 Task: Open Card Emergency Response Planning in Board Social Media Advertising Strategy and Execution to Workspace Forecasting and Budgeting and add a team member Softage.3@softage.net, a label Red, a checklist Cybersecurity, an attachment from your google drive, a color Red and finally, add a card description 'Plan and execute company team-building conference with guest speakers on teamwork' and a comment 'Given the potential impact of this task on our company brand reputation, let us ensure that we approach it with a focus on quality and excellence.'. Add a start date 'Jan 03, 1900' with a due date 'Jan 10, 1900'
Action: Mouse moved to (62, 375)
Screenshot: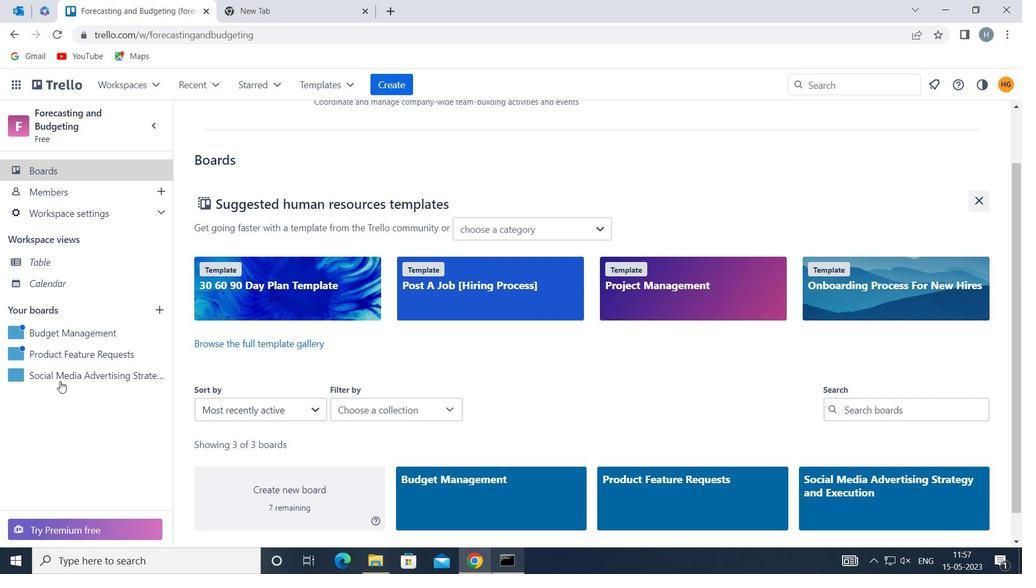 
Action: Mouse pressed left at (62, 375)
Screenshot: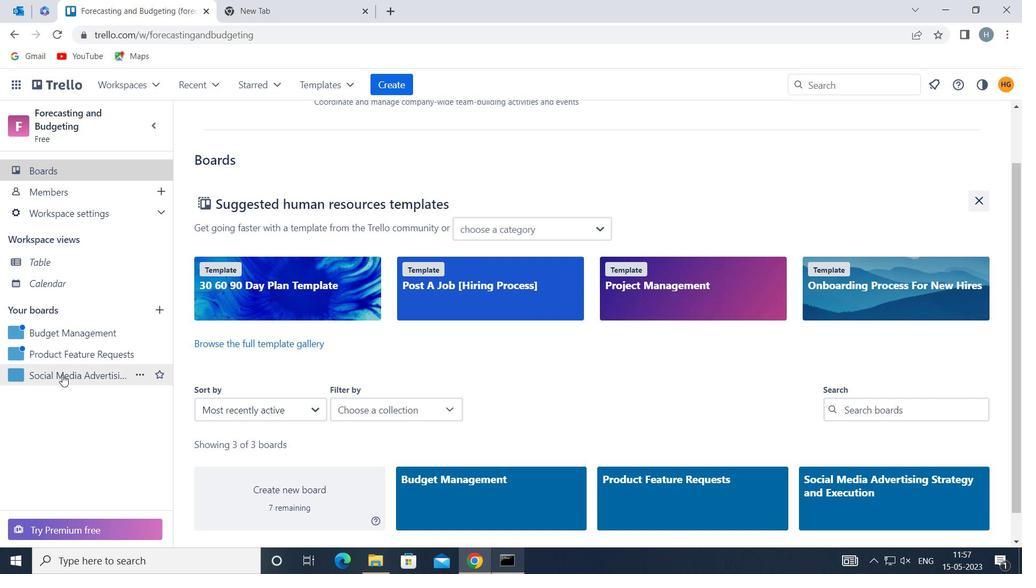
Action: Mouse moved to (282, 192)
Screenshot: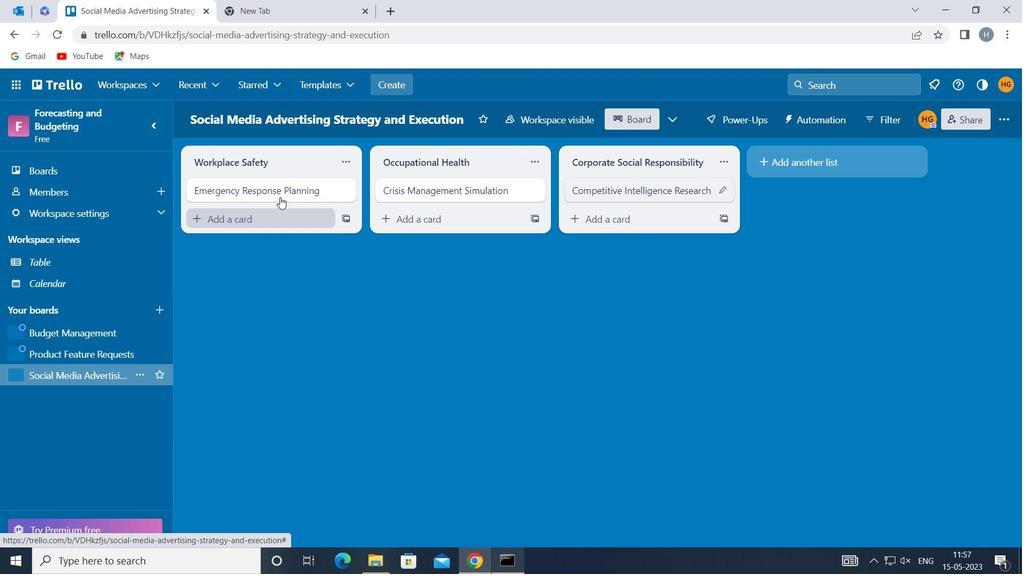 
Action: Mouse pressed left at (282, 192)
Screenshot: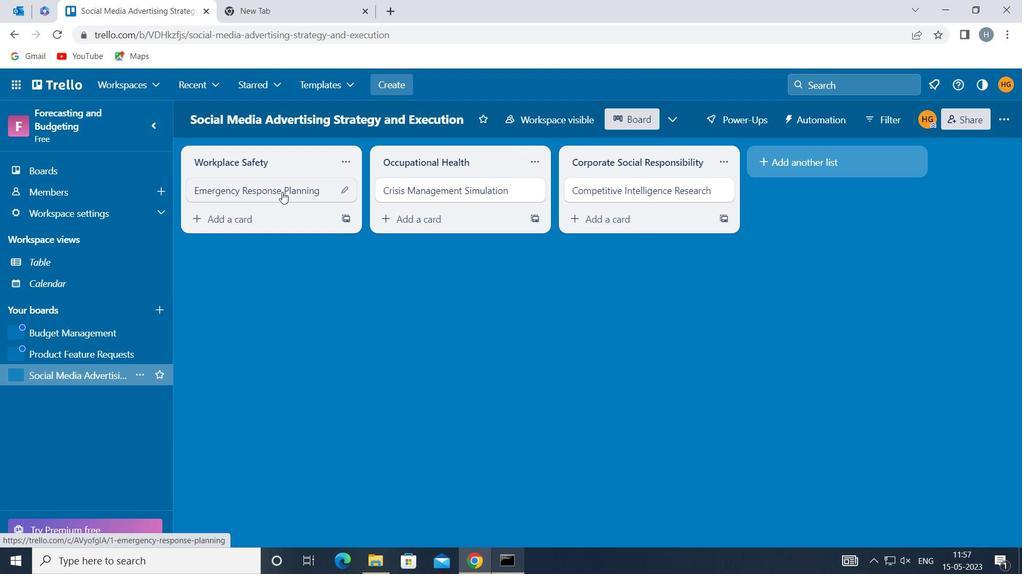 
Action: Mouse moved to (716, 186)
Screenshot: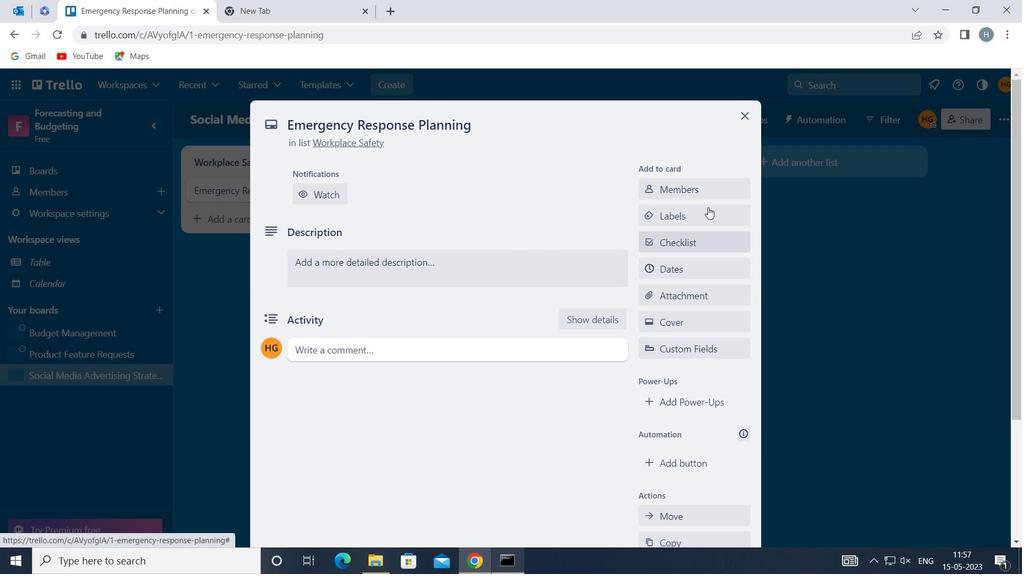 
Action: Mouse pressed left at (716, 186)
Screenshot: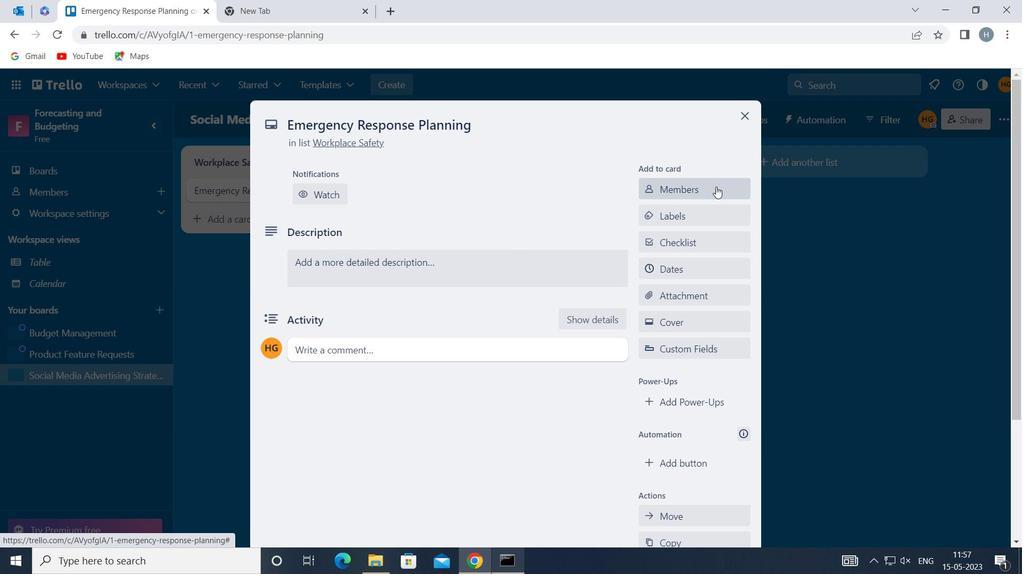 
Action: Key pressed softage
Screenshot: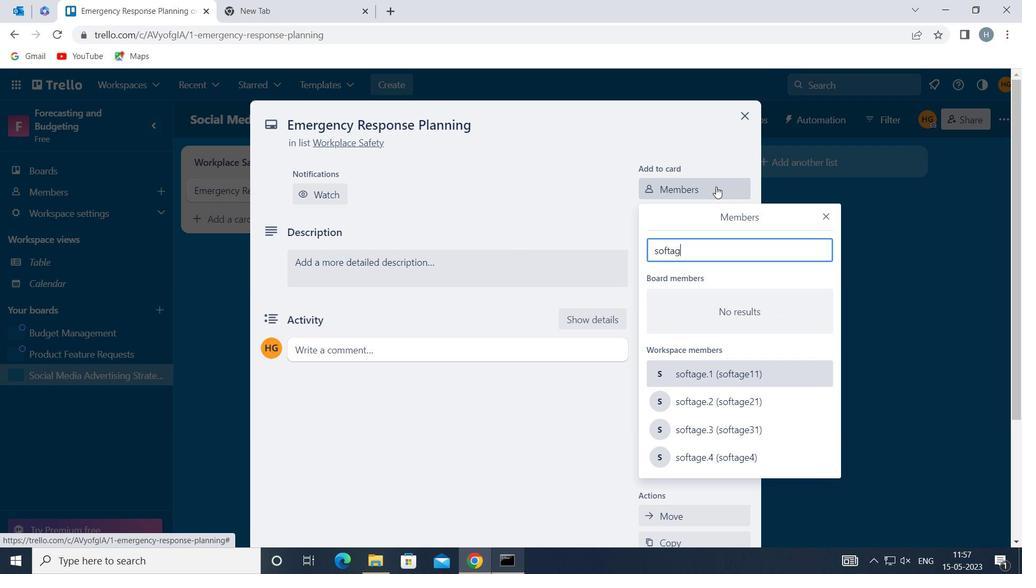 
Action: Mouse moved to (725, 421)
Screenshot: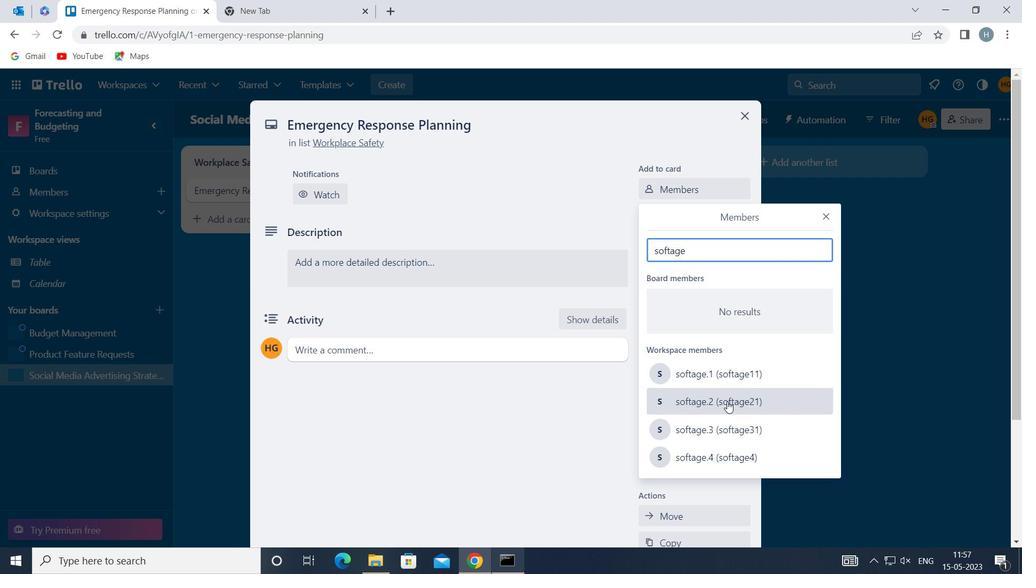 
Action: Mouse pressed left at (725, 421)
Screenshot: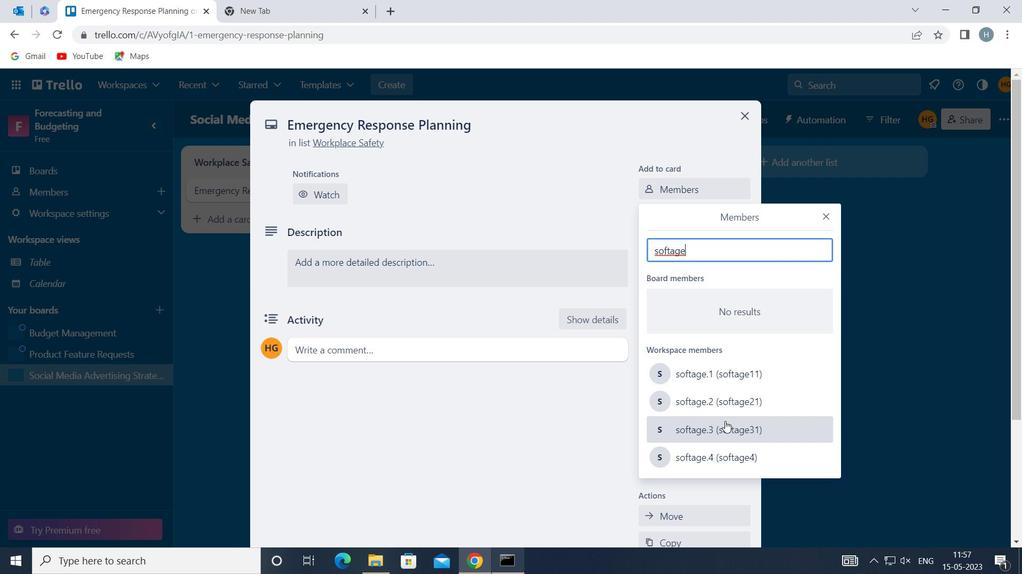 
Action: Mouse moved to (823, 216)
Screenshot: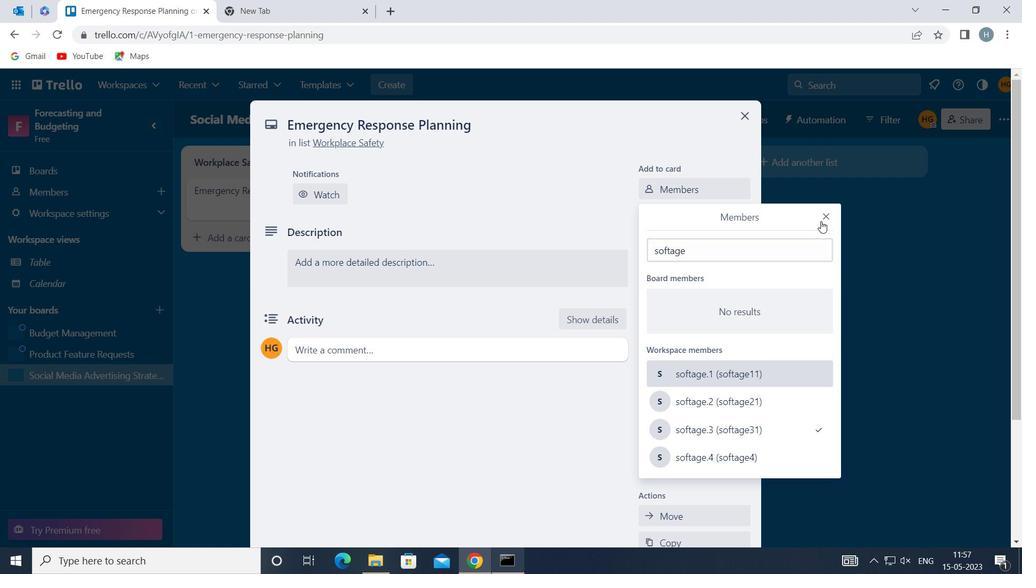 
Action: Mouse pressed left at (823, 216)
Screenshot: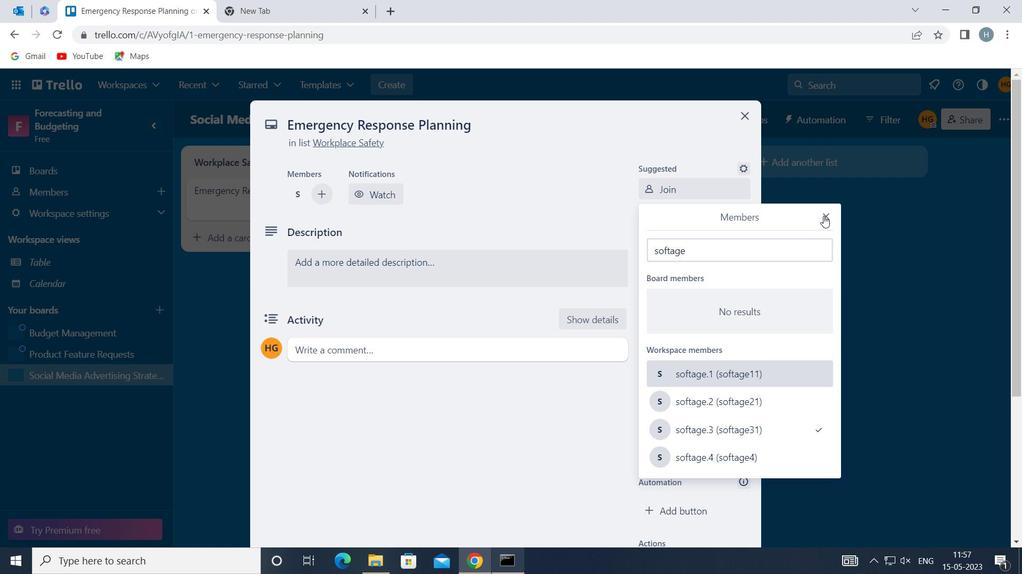 
Action: Mouse moved to (714, 259)
Screenshot: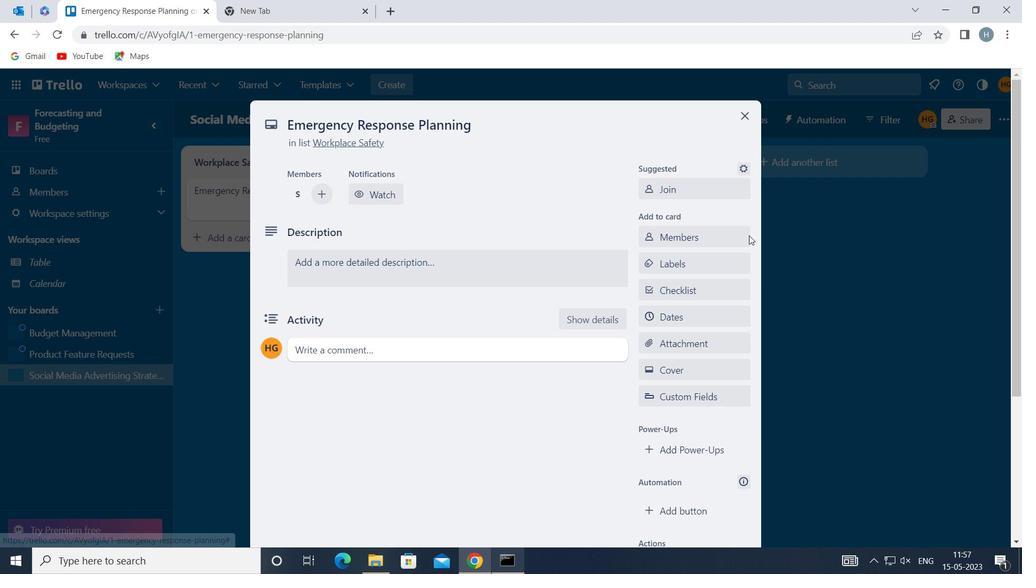 
Action: Mouse pressed left at (714, 259)
Screenshot: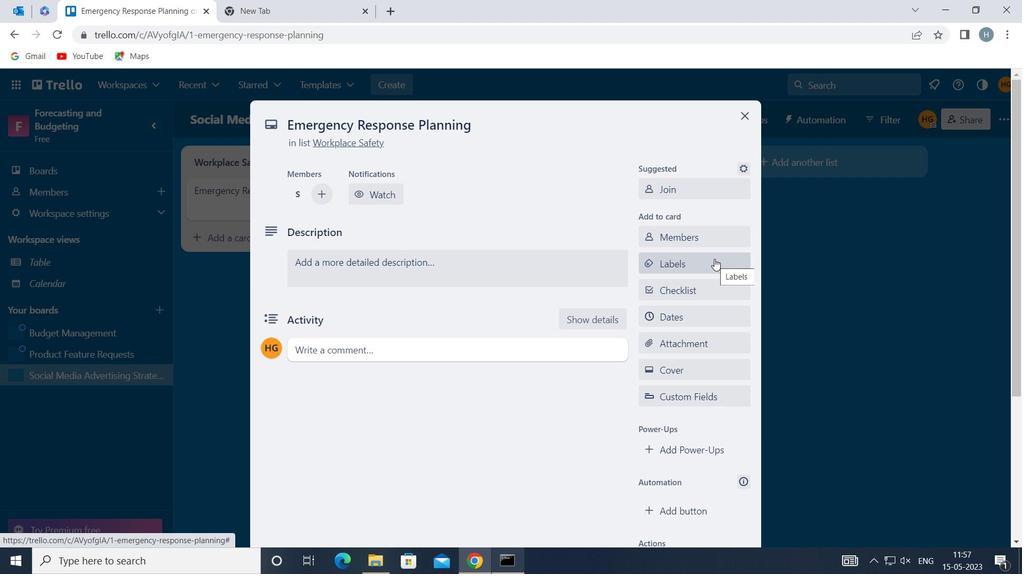 
Action: Mouse moved to (721, 265)
Screenshot: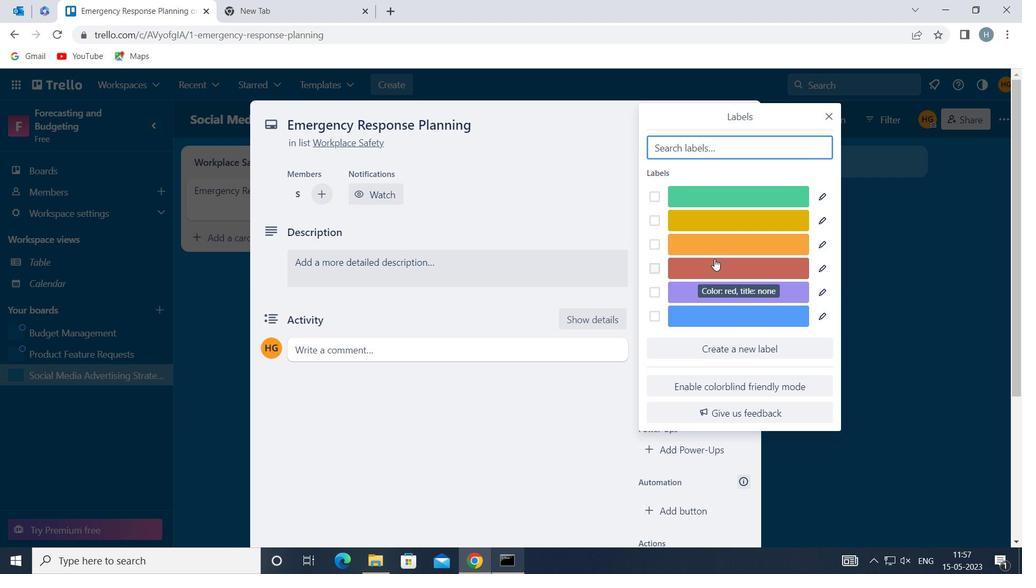 
Action: Mouse pressed left at (721, 265)
Screenshot: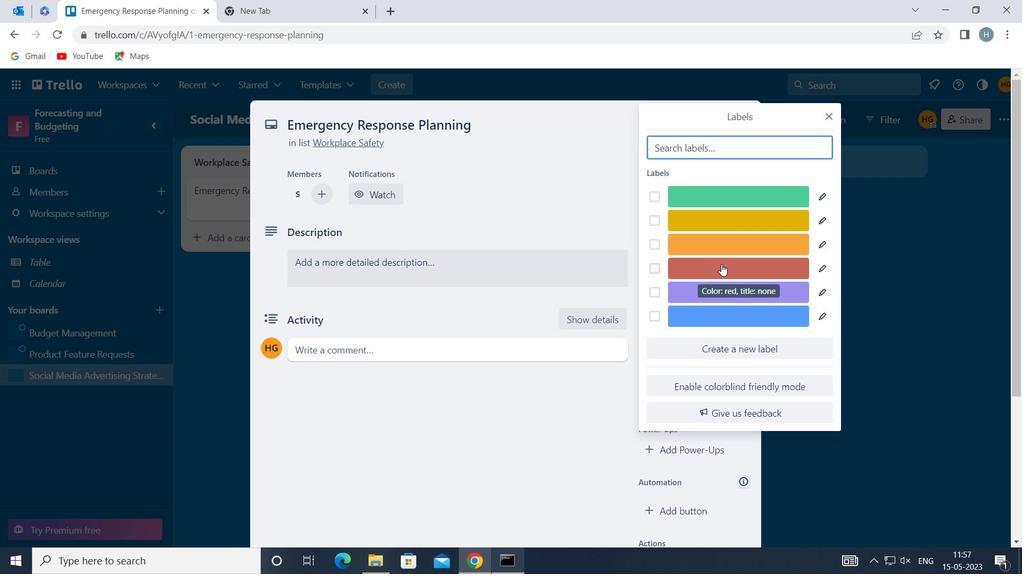
Action: Mouse moved to (828, 114)
Screenshot: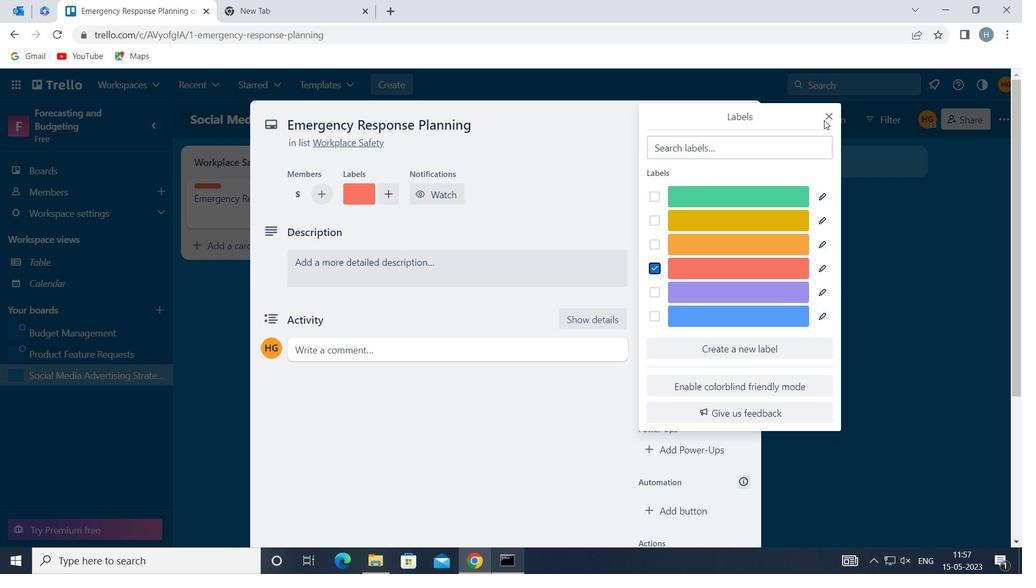 
Action: Mouse pressed left at (828, 114)
Screenshot: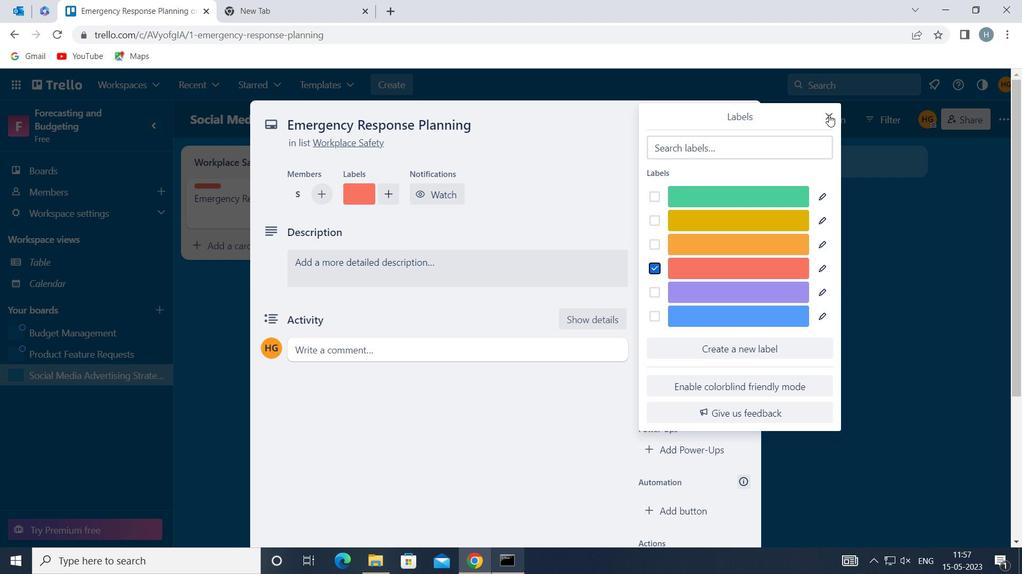 
Action: Mouse moved to (707, 286)
Screenshot: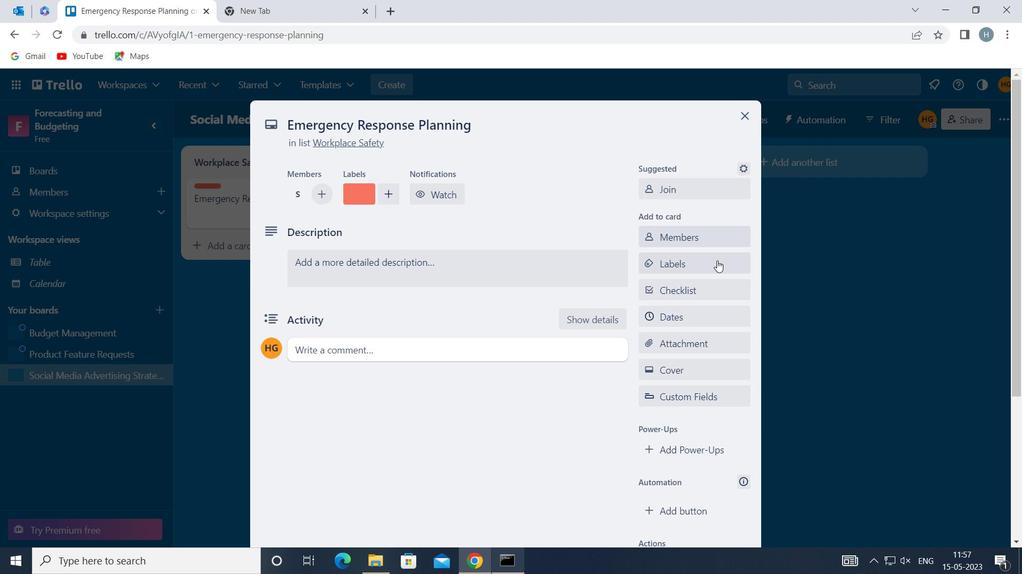 
Action: Mouse pressed left at (707, 286)
Screenshot: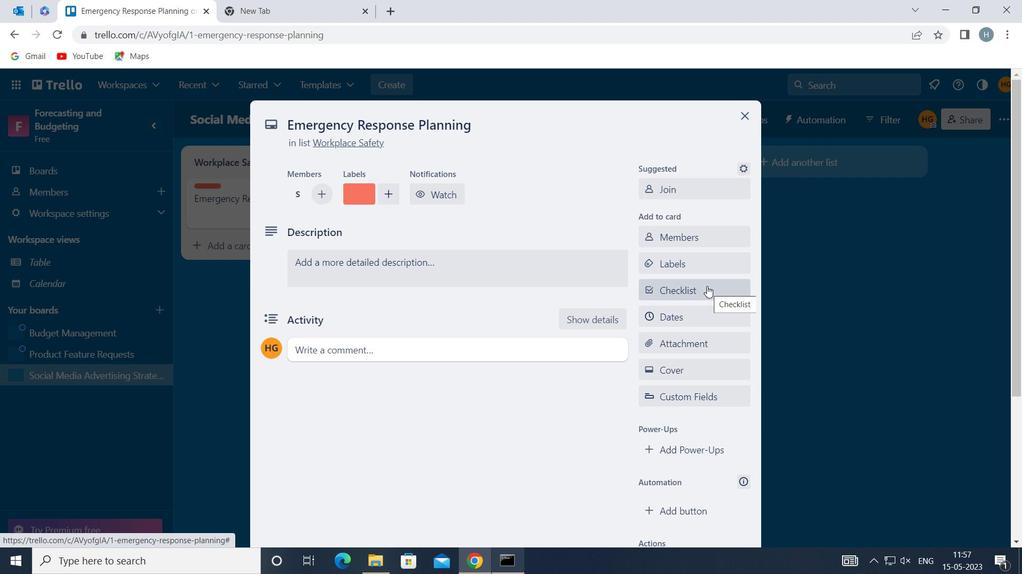 
Action: Key pressed <Key.shift><Key.shift><Key.shift>CYBERSECURITY
Screenshot: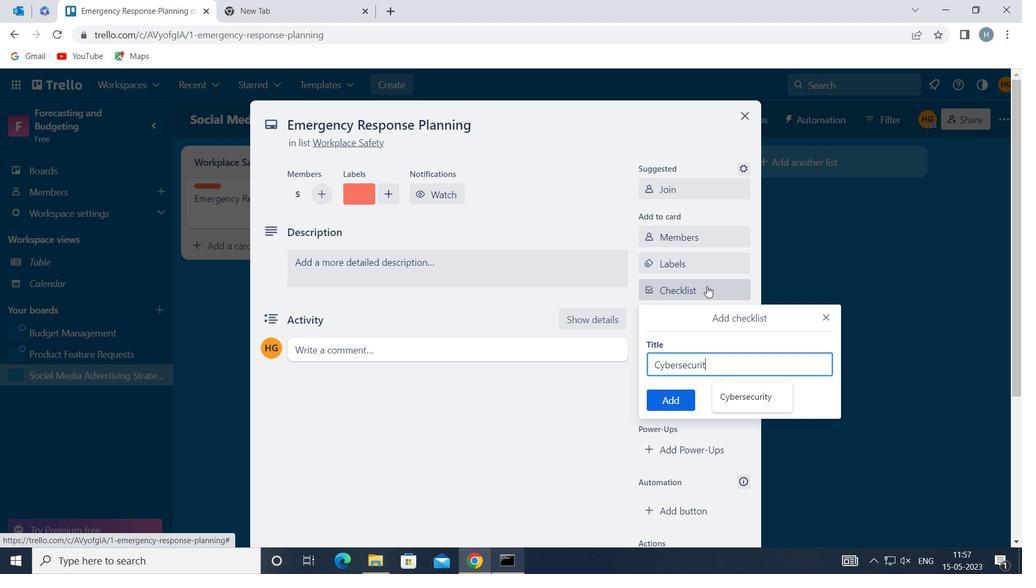 
Action: Mouse moved to (673, 397)
Screenshot: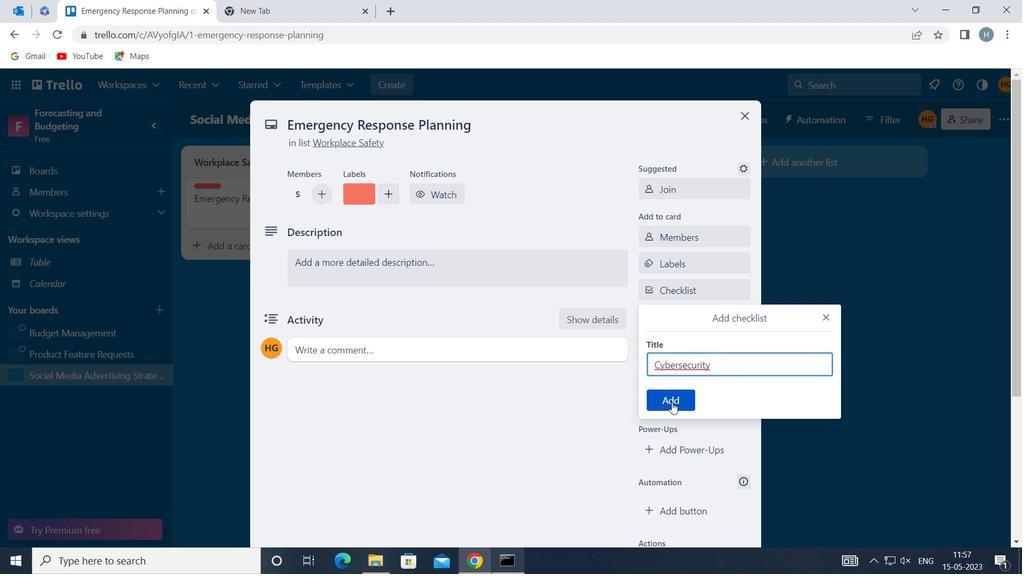
Action: Mouse pressed left at (673, 397)
Screenshot: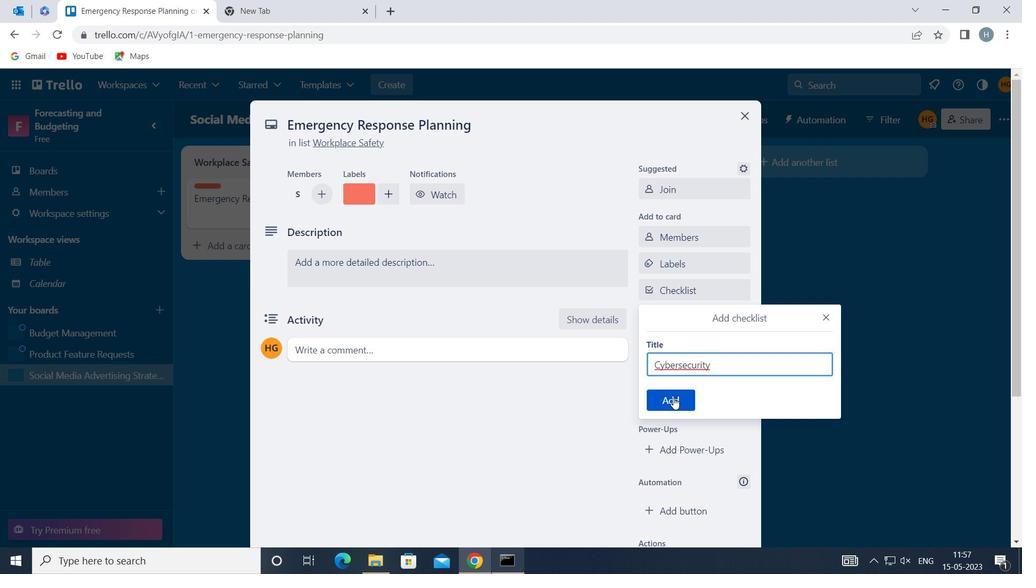 
Action: Mouse moved to (696, 338)
Screenshot: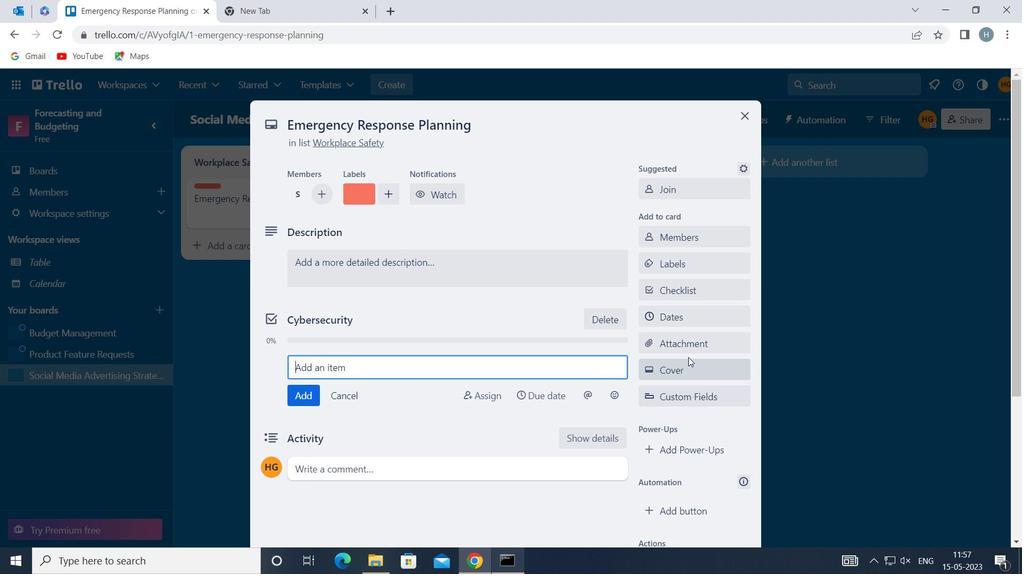 
Action: Mouse pressed left at (696, 338)
Screenshot: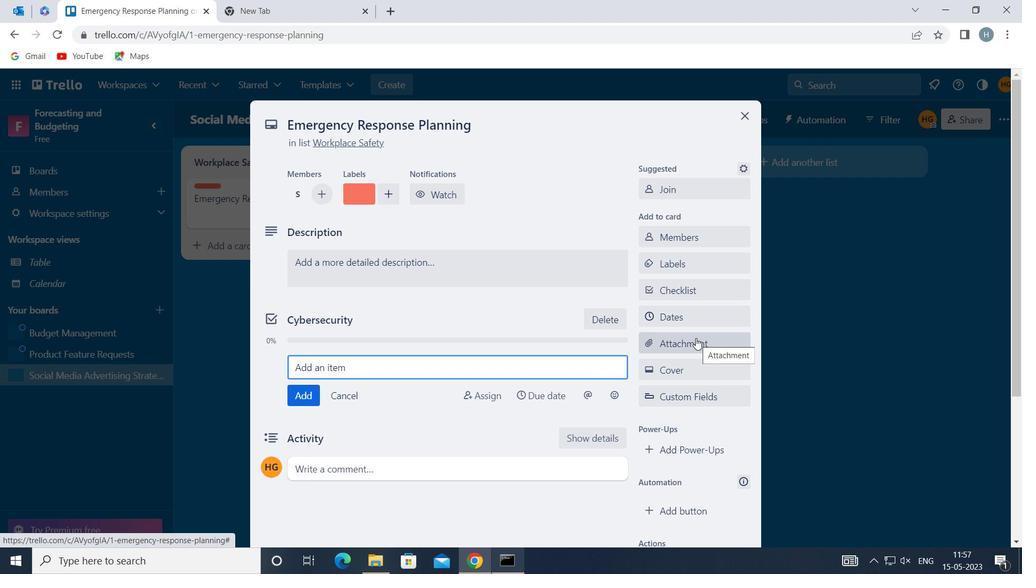 
Action: Mouse moved to (714, 190)
Screenshot: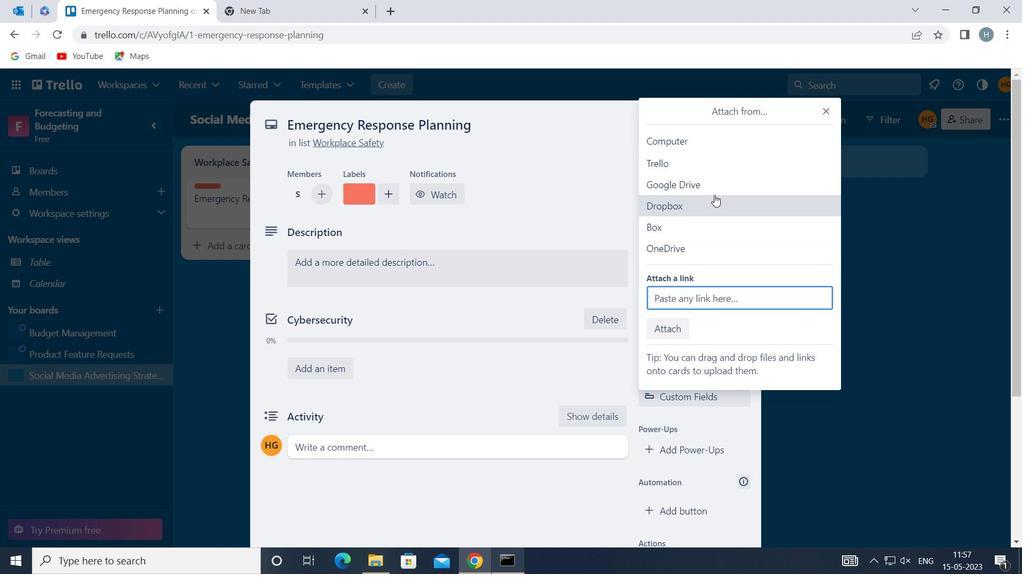 
Action: Mouse pressed left at (714, 190)
Screenshot: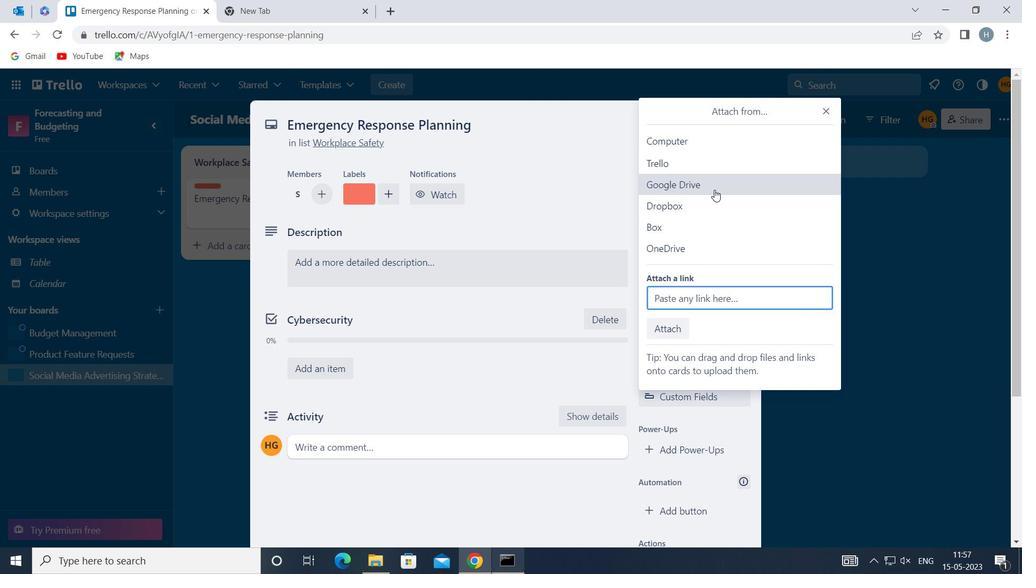 
Action: Mouse moved to (216, 331)
Screenshot: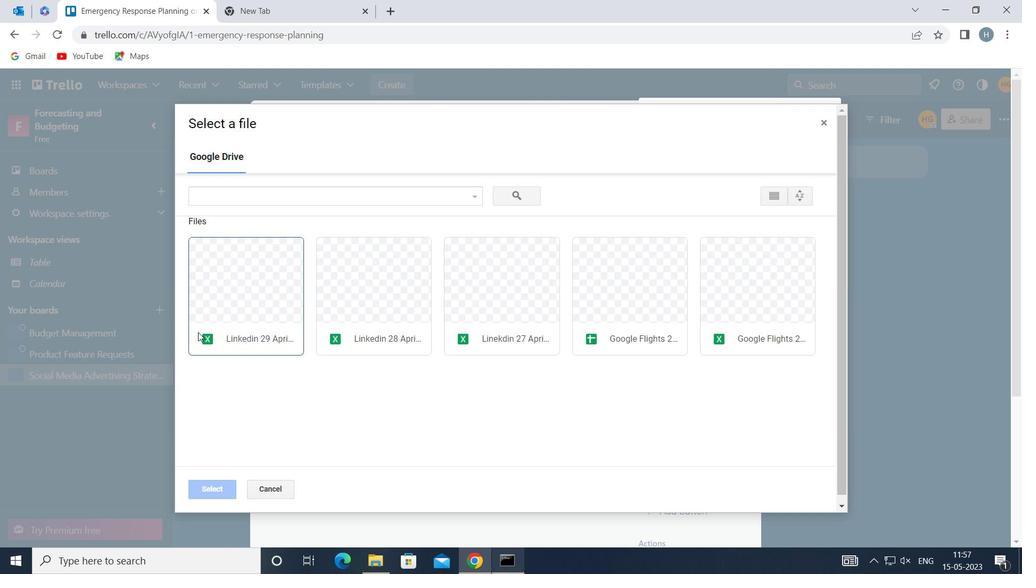 
Action: Mouse pressed left at (216, 331)
Screenshot: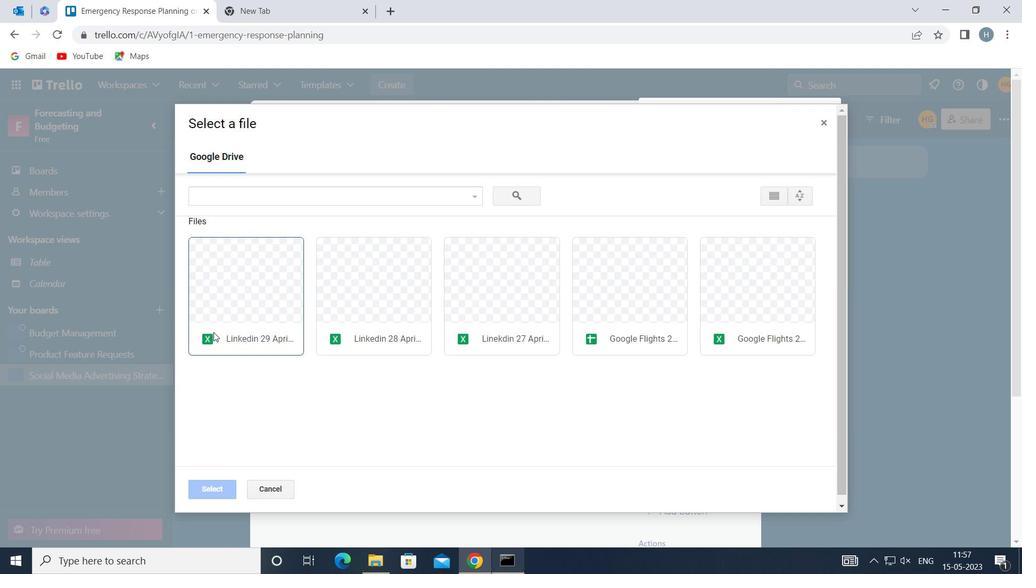 
Action: Mouse moved to (217, 488)
Screenshot: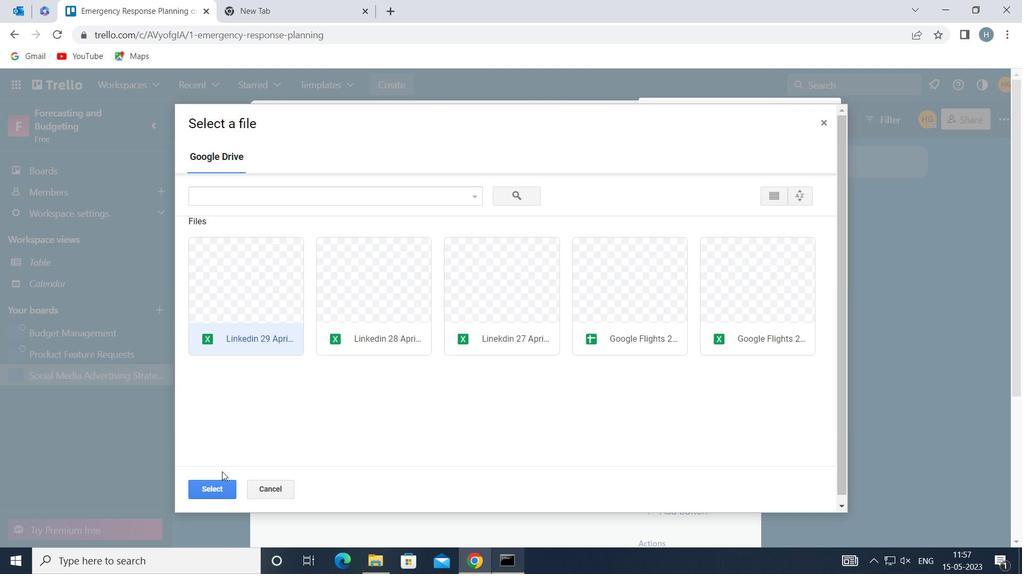 
Action: Mouse pressed left at (217, 488)
Screenshot: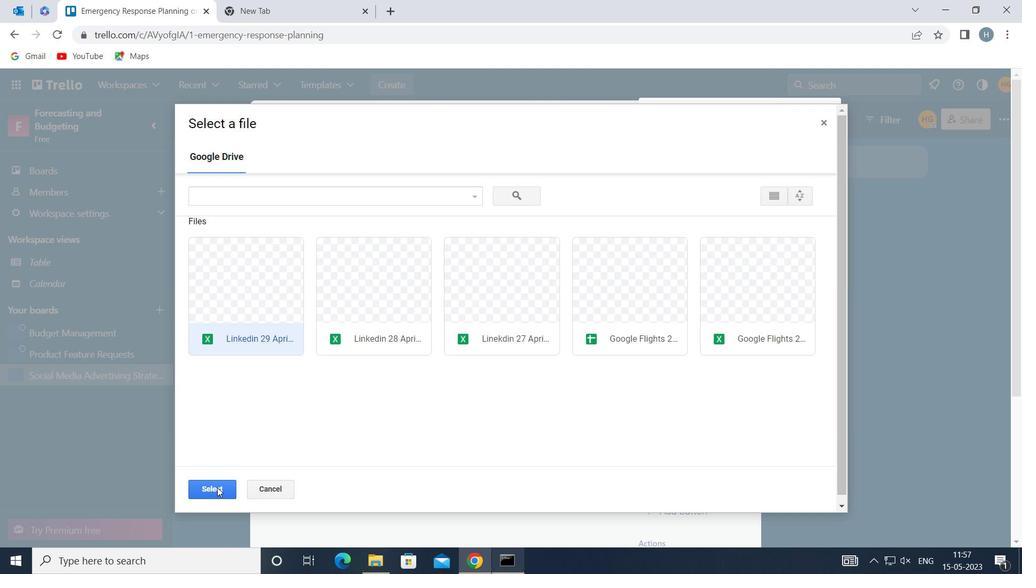 
Action: Mouse moved to (689, 365)
Screenshot: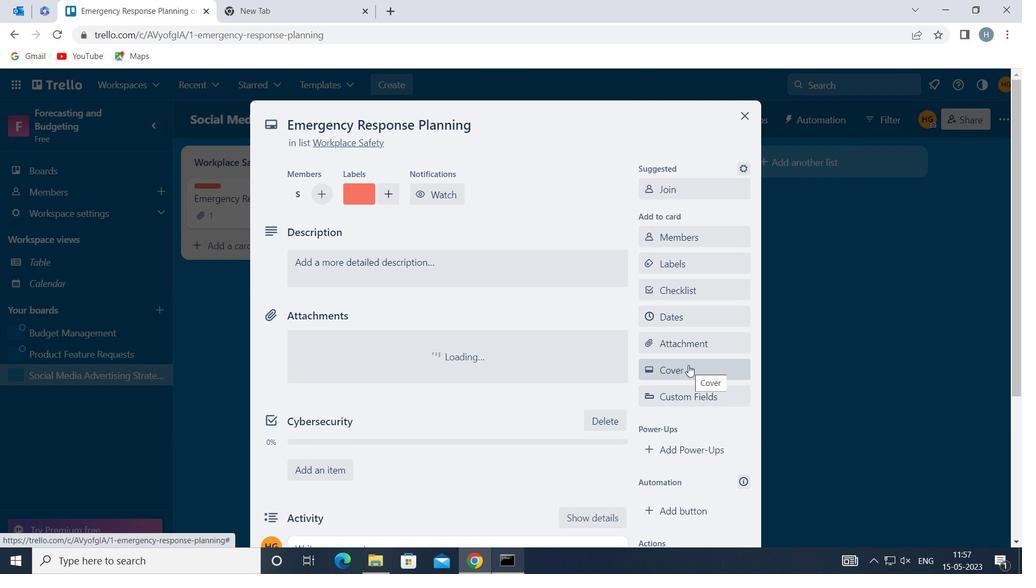 
Action: Mouse pressed left at (689, 365)
Screenshot: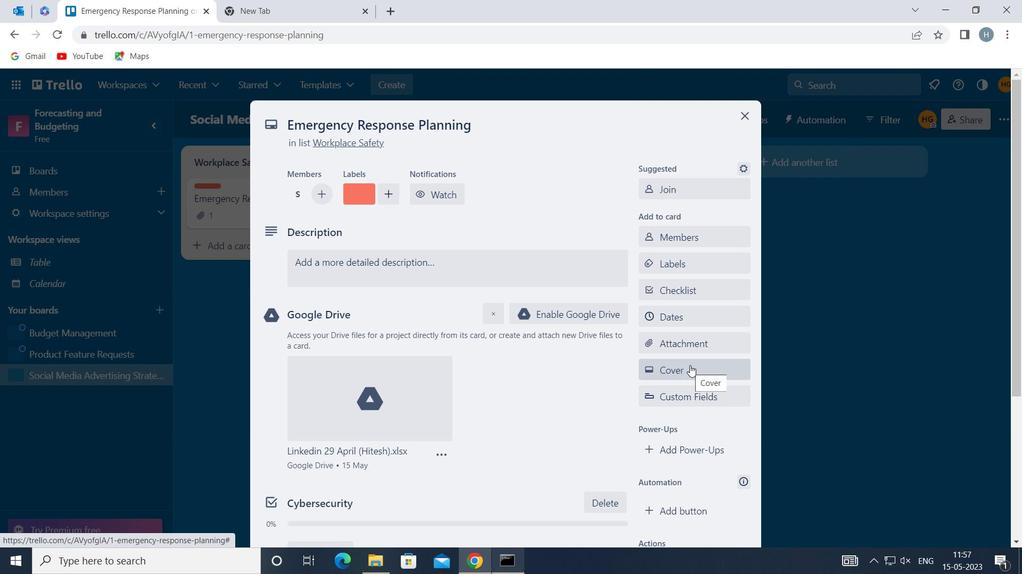 
Action: Mouse moved to (767, 287)
Screenshot: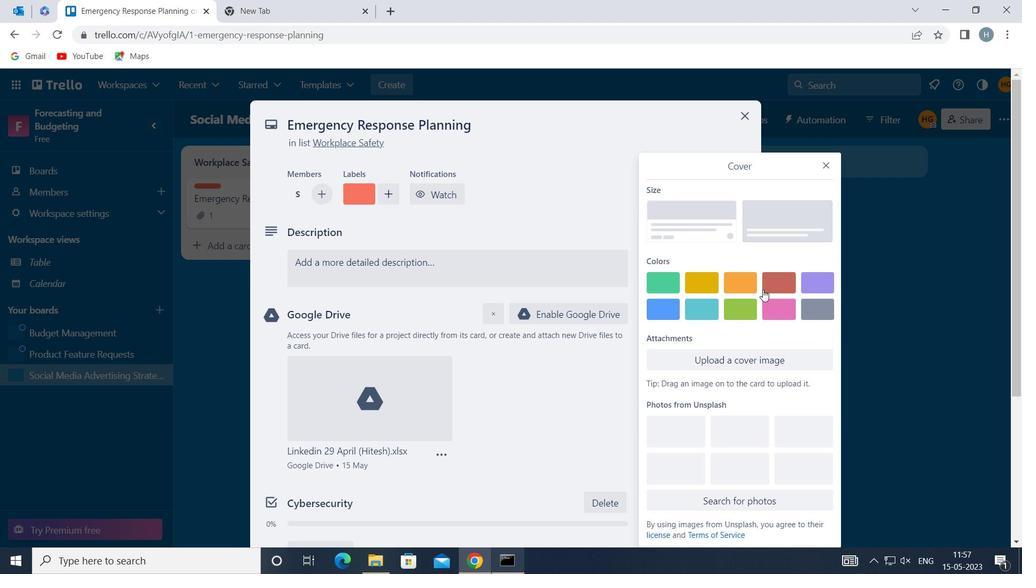 
Action: Mouse pressed left at (767, 287)
Screenshot: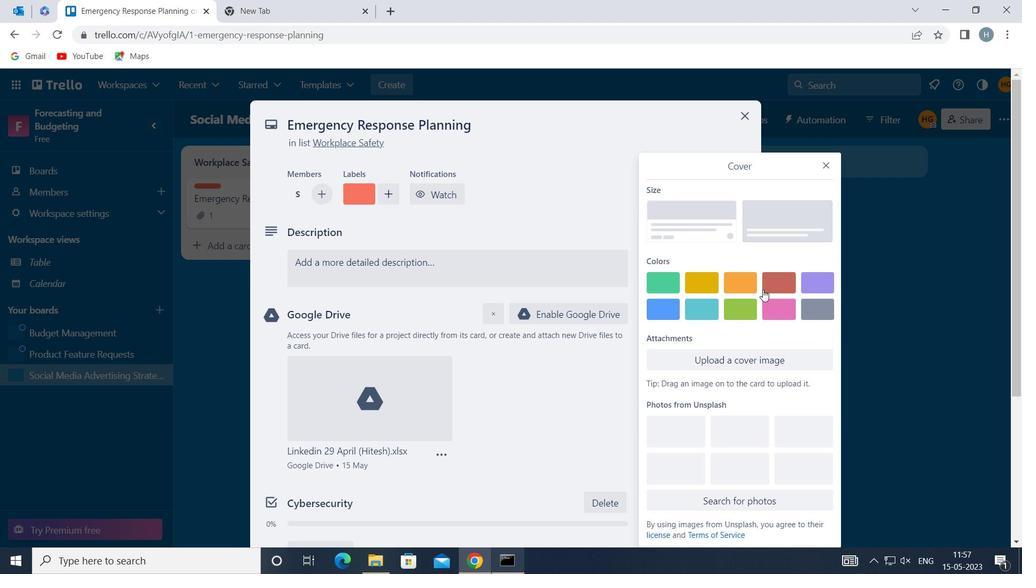 
Action: Mouse moved to (828, 142)
Screenshot: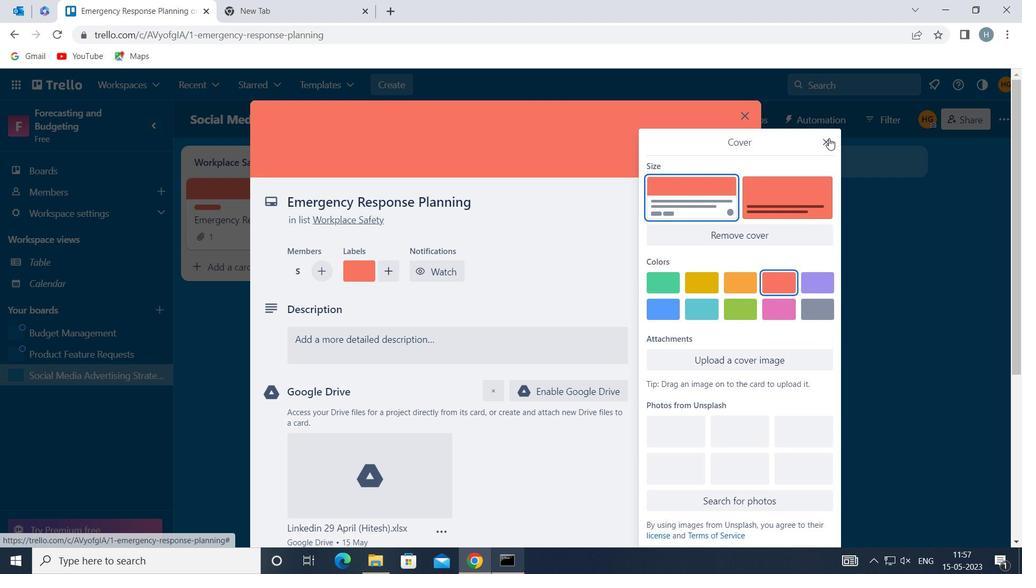
Action: Mouse pressed left at (828, 142)
Screenshot: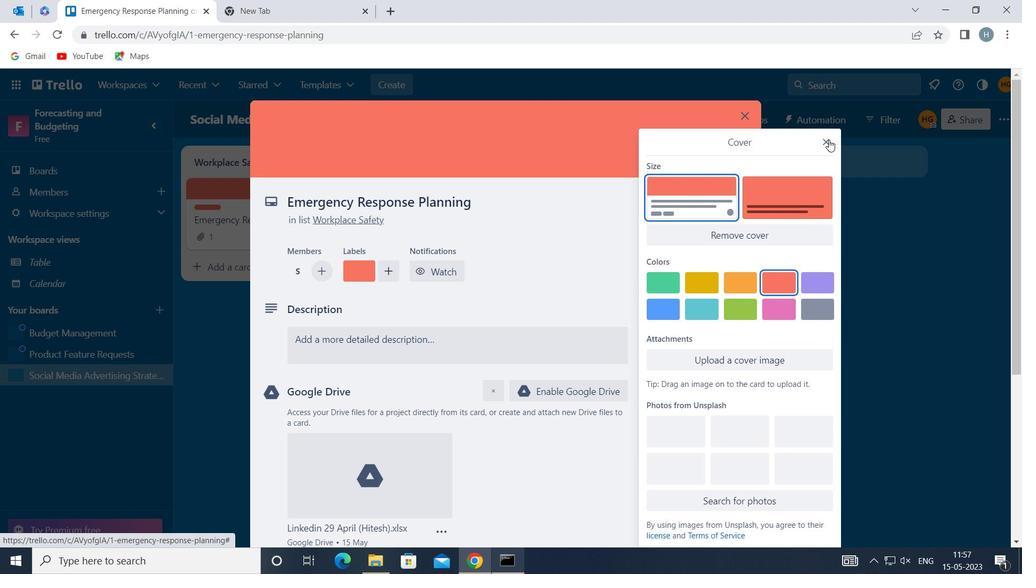
Action: Mouse moved to (538, 351)
Screenshot: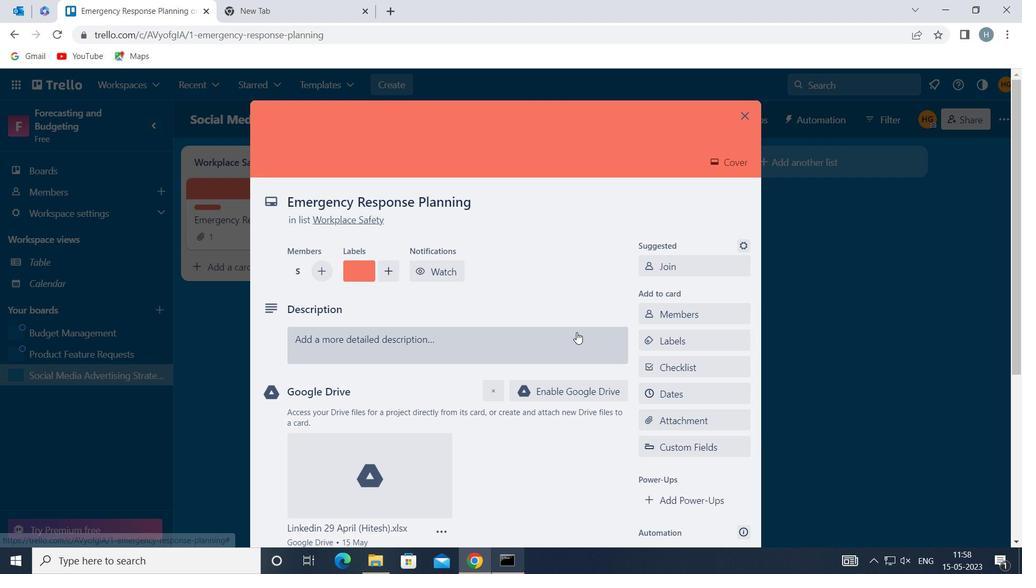 
Action: Mouse pressed left at (538, 351)
Screenshot: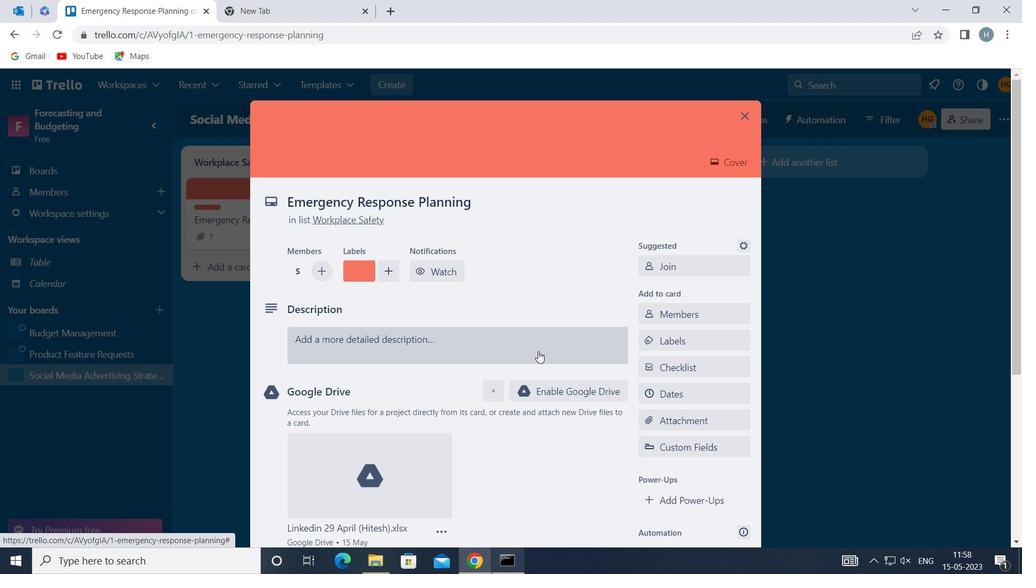 
Action: Key pressed <Key.shift>PLAN<Key.space>AND<Key.space>EXECUTE<Key.space>COMPANY<Key.space>TEAM-BUILDING<Key.space>CONFERENCE<Key.space>WITH<Key.space>GUEST<Key.space>SPEAKERS<Key.space>ON<Key.space>TEAMWORK
Screenshot: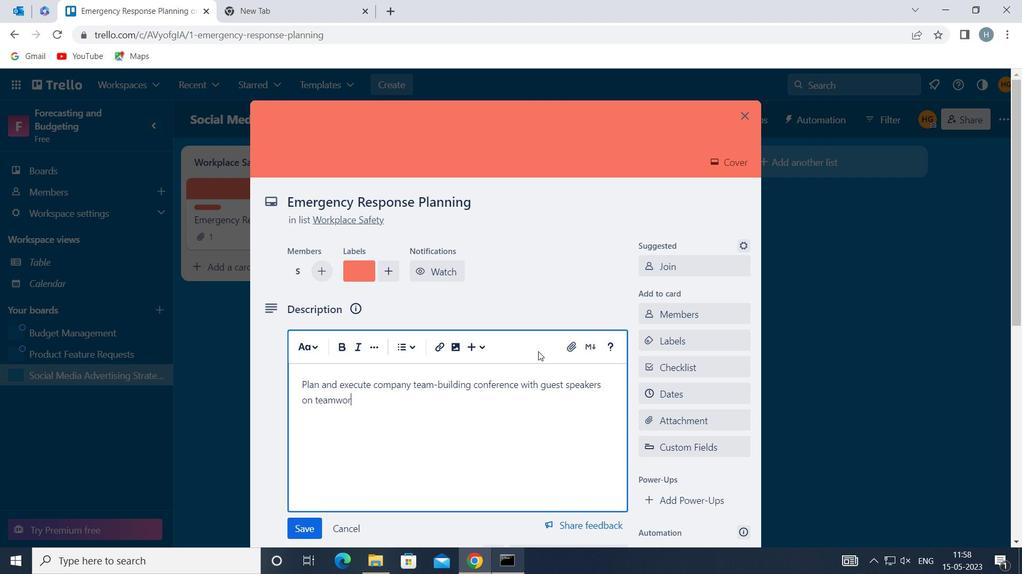 
Action: Mouse moved to (305, 525)
Screenshot: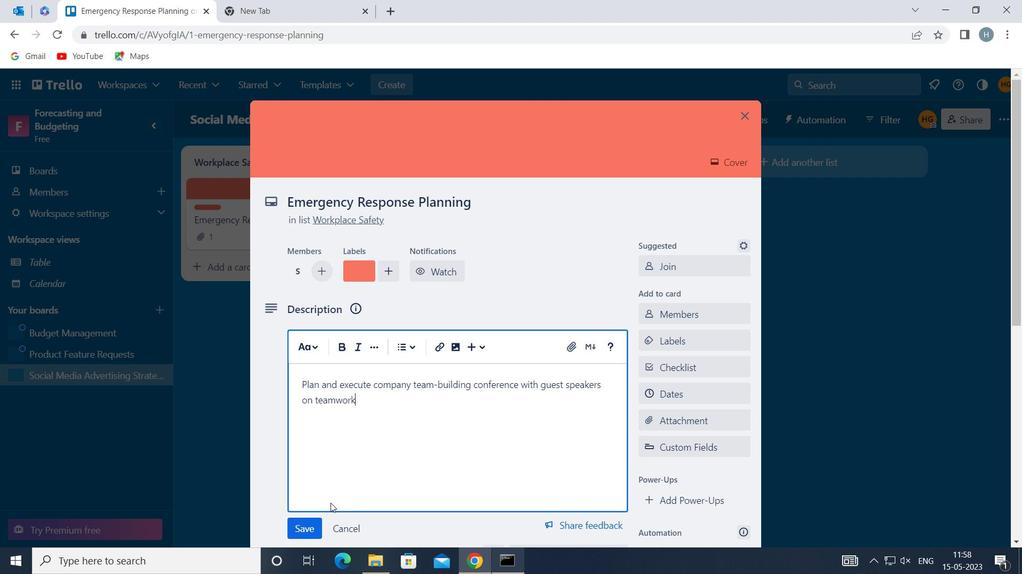 
Action: Mouse pressed left at (305, 525)
Screenshot: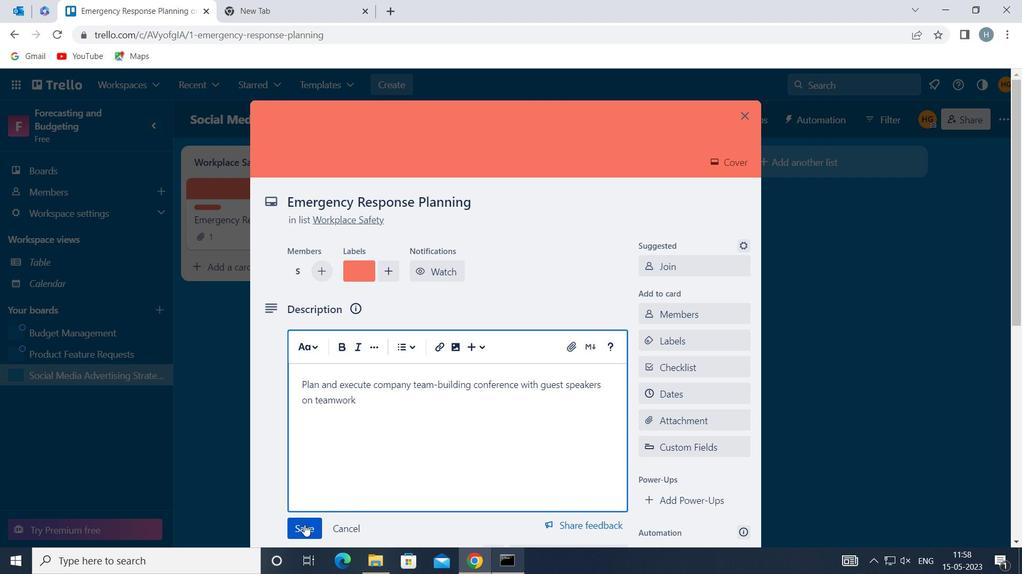 
Action: Mouse moved to (468, 382)
Screenshot: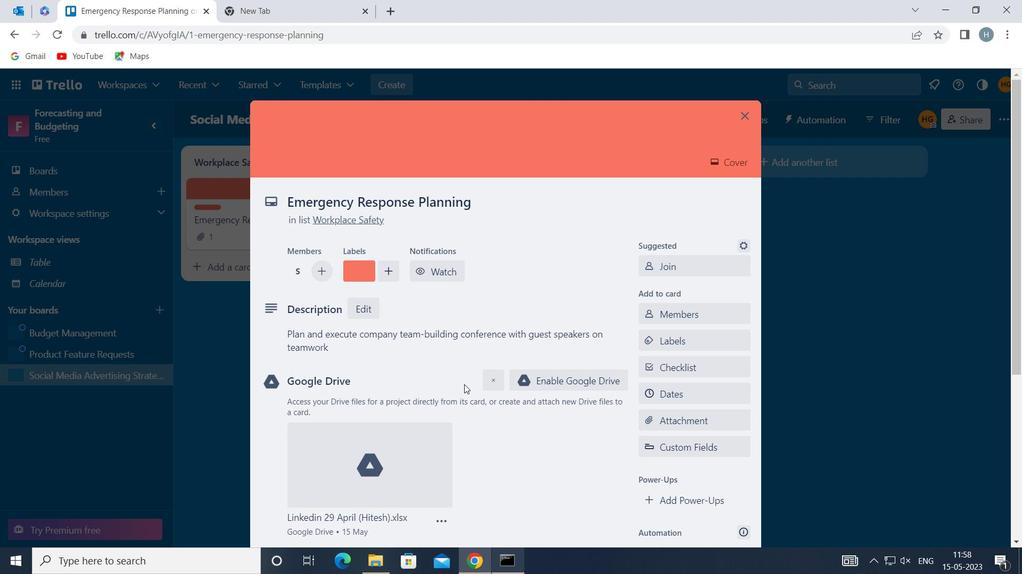 
Action: Mouse scrolled (468, 381) with delta (0, 0)
Screenshot: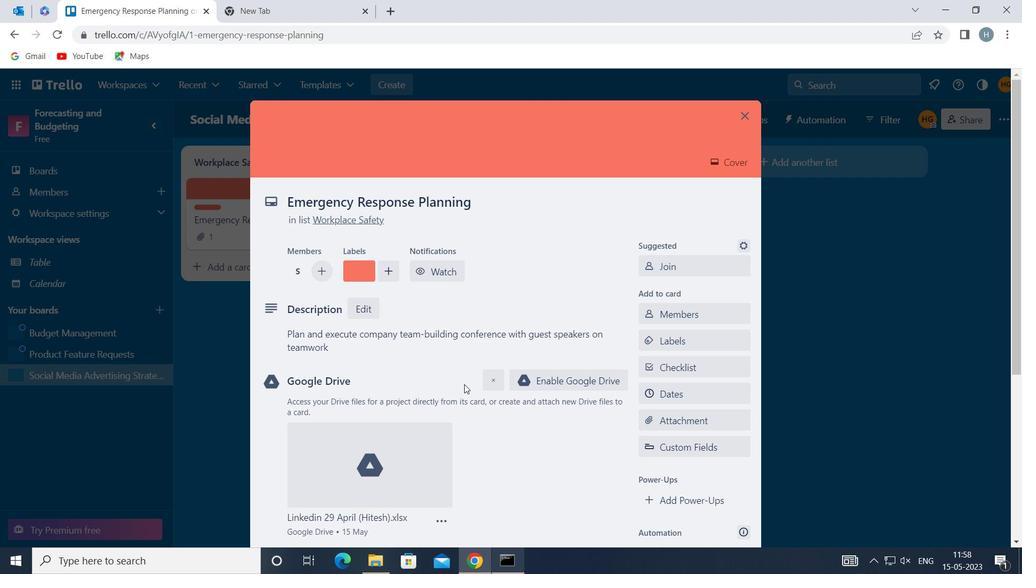 
Action: Mouse scrolled (468, 381) with delta (0, 0)
Screenshot: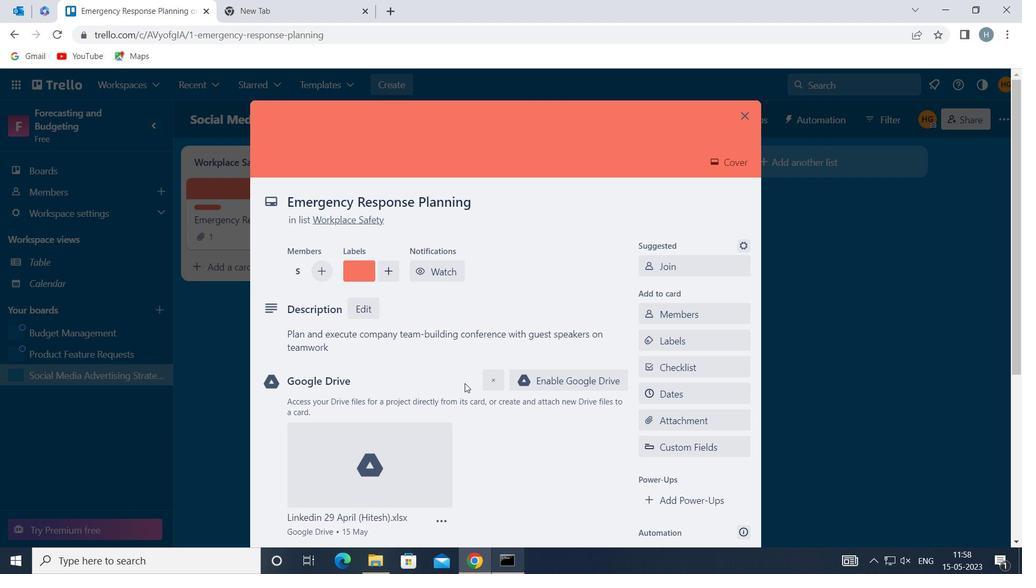 
Action: Mouse scrolled (468, 381) with delta (0, 0)
Screenshot: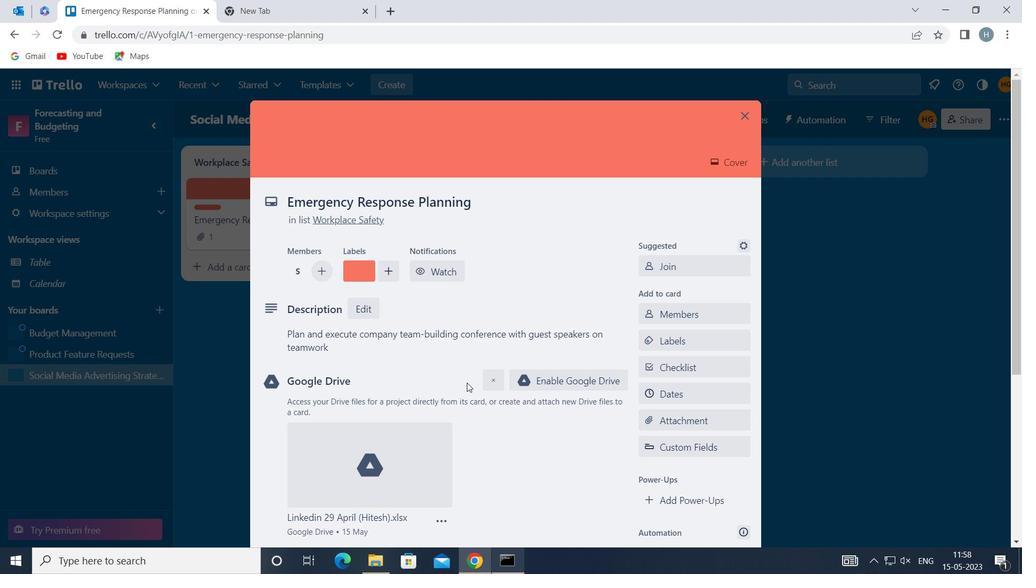 
Action: Mouse moved to (467, 383)
Screenshot: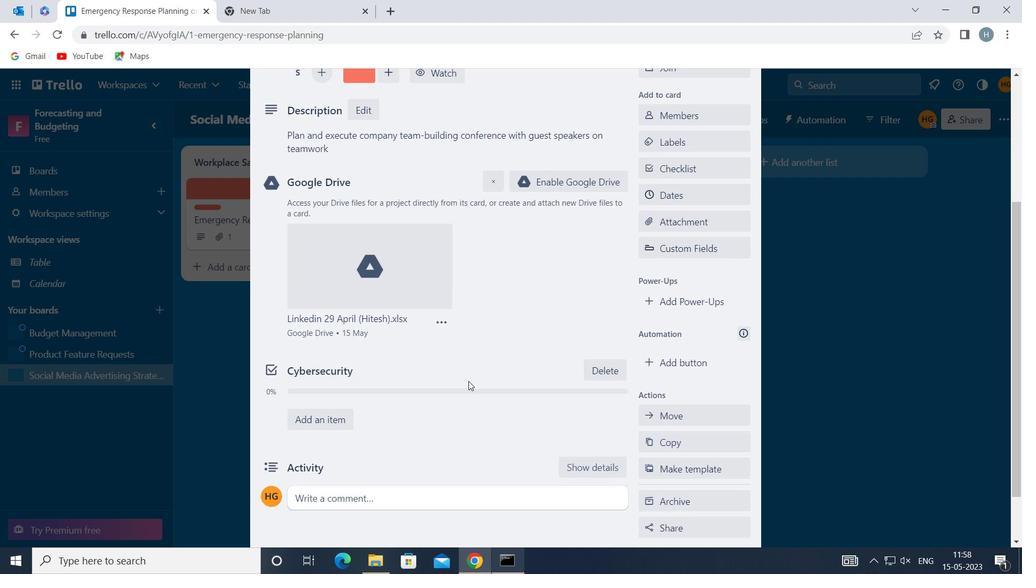 
Action: Mouse scrolled (467, 382) with delta (0, 0)
Screenshot: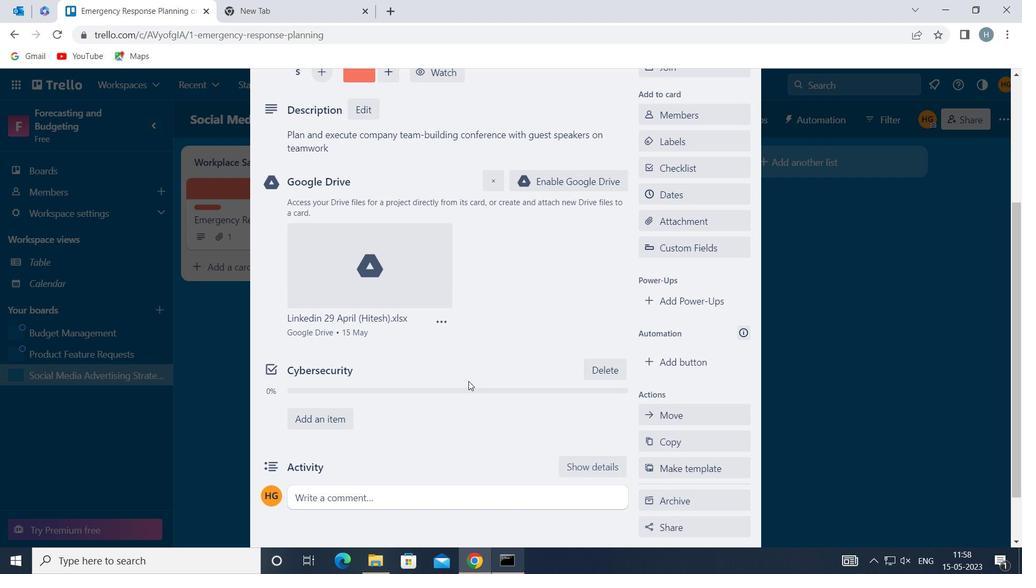 
Action: Mouse scrolled (467, 382) with delta (0, 0)
Screenshot: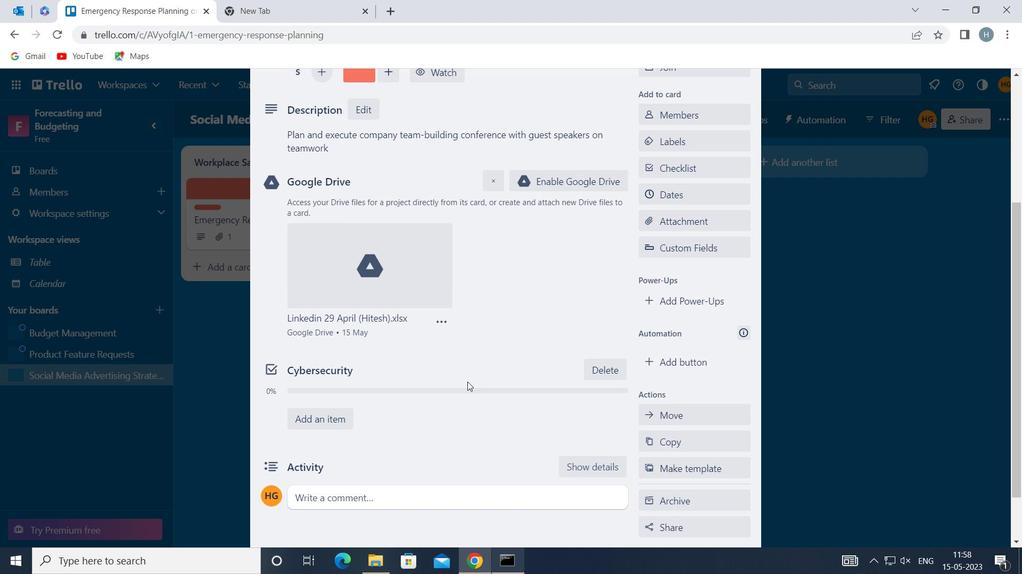 
Action: Mouse moved to (409, 426)
Screenshot: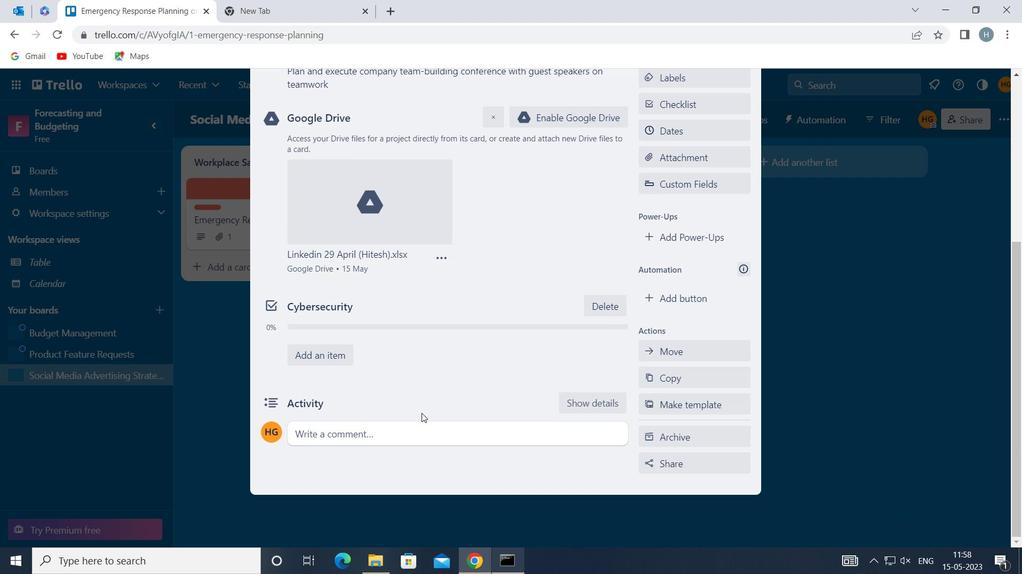 
Action: Mouse pressed left at (409, 426)
Screenshot: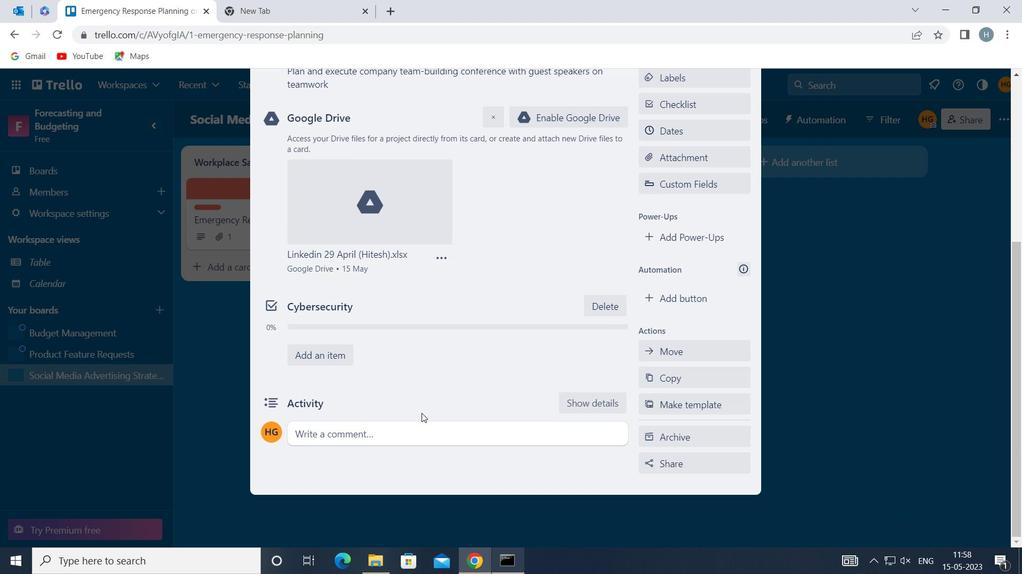 
Action: Mouse moved to (372, 465)
Screenshot: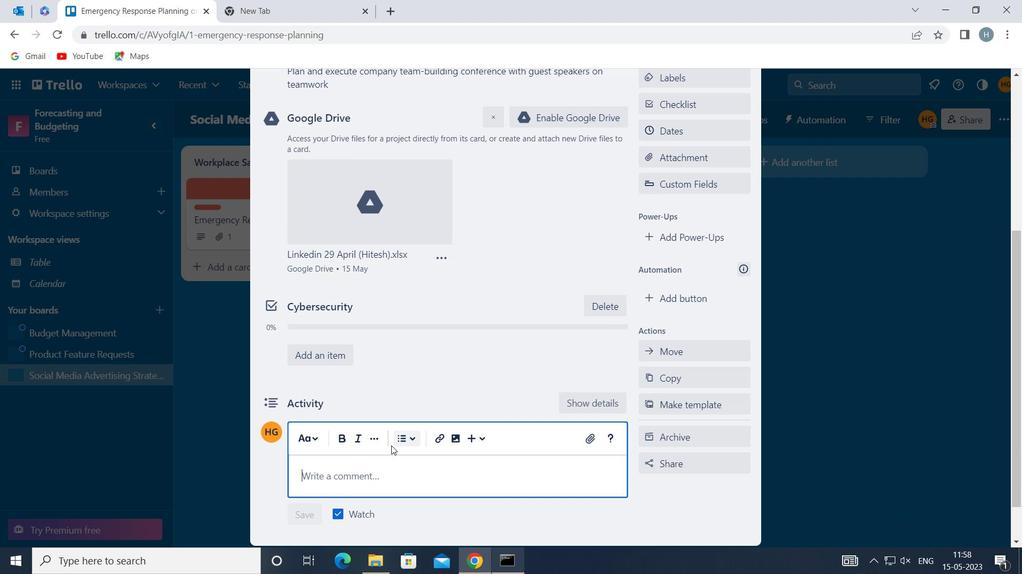 
Action: Key pressed <Key.shift>GIVEN<Key.space>THE<Key.space>POTENTIAL<Key.space>IMPACT<Key.space>OF<Key.space>THIS<Key.space>TASK<Key.space>ON<Key.space>OUR<Key.space>COMPANY<Key.space>BRAND<Key.space>REPUTATION,<Key.space>LET<Key.space>US<Key.space>ENSURE<Key.space>THAT<Key.space>WE<Key.space>APPROACH<Key.space>IT<Key.space>WITH<Key.space>A<Key.space>FOCUS<Key.space>ON<Key.space>QUALITY<Key.space>AND<Key.space>EXCELLENCE
Screenshot: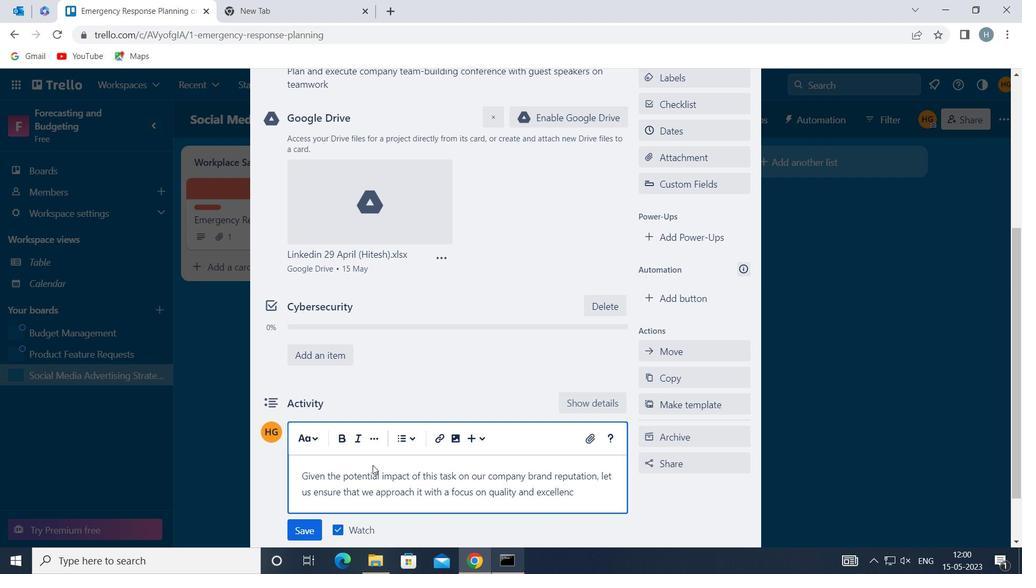 
Action: Mouse moved to (312, 526)
Screenshot: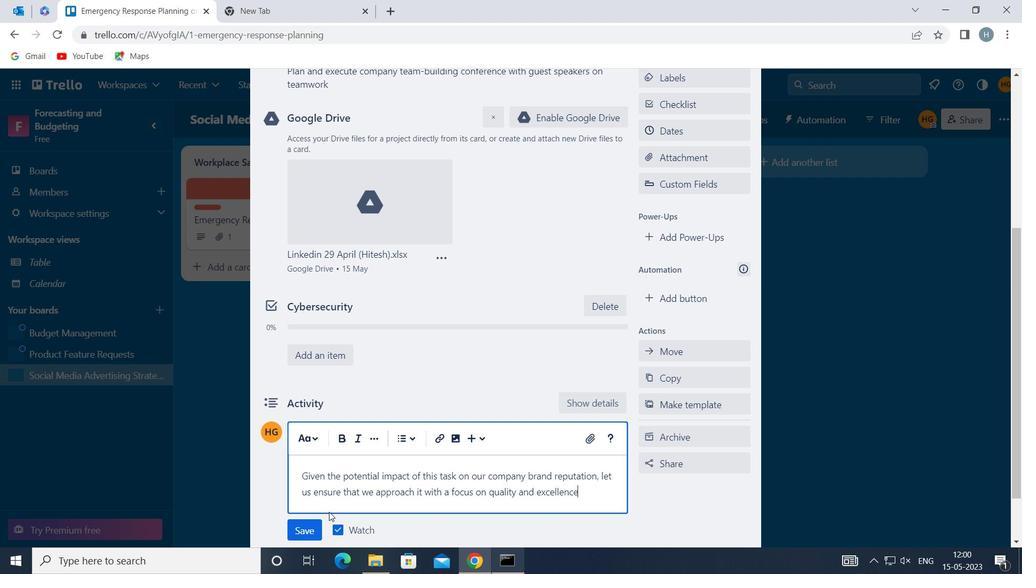 
Action: Mouse pressed left at (312, 526)
Screenshot: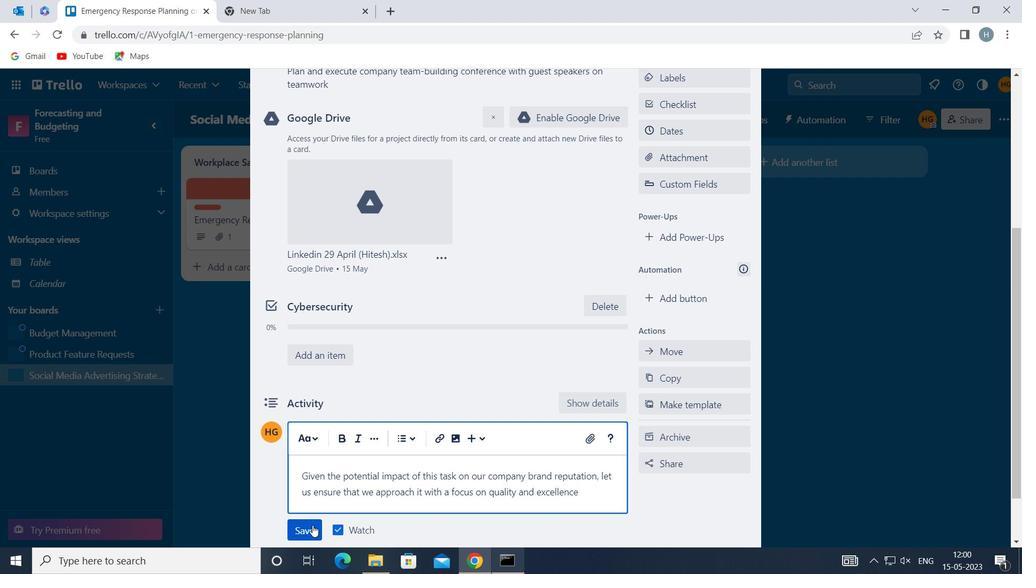 
Action: Mouse moved to (675, 130)
Screenshot: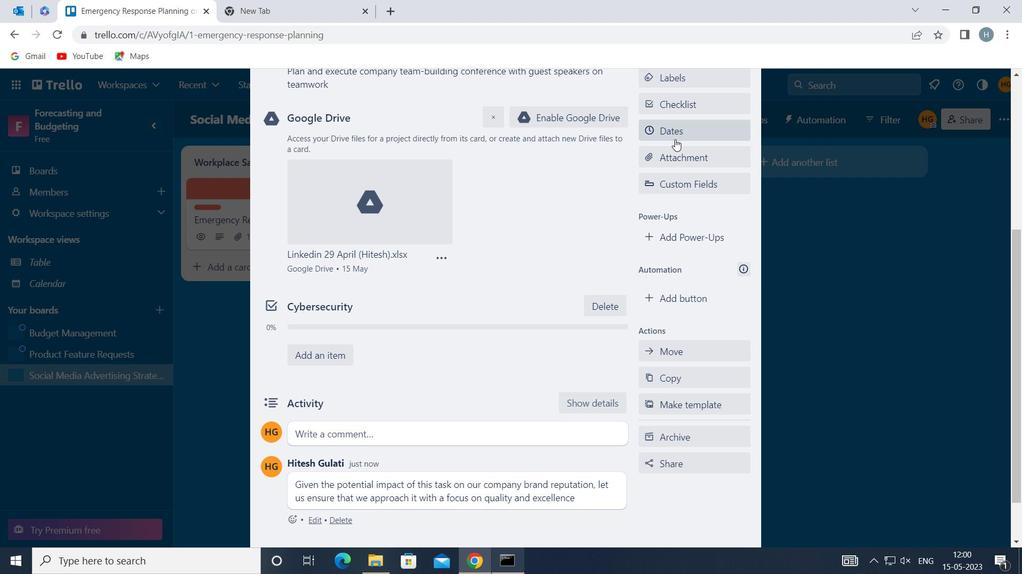 
Action: Mouse pressed left at (675, 130)
Screenshot: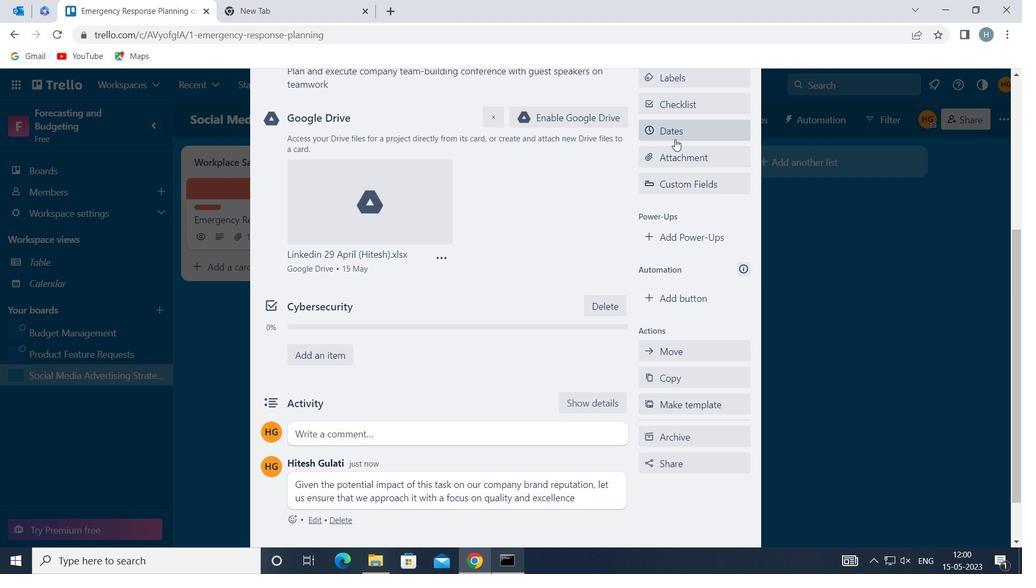 
Action: Mouse moved to (647, 359)
Screenshot: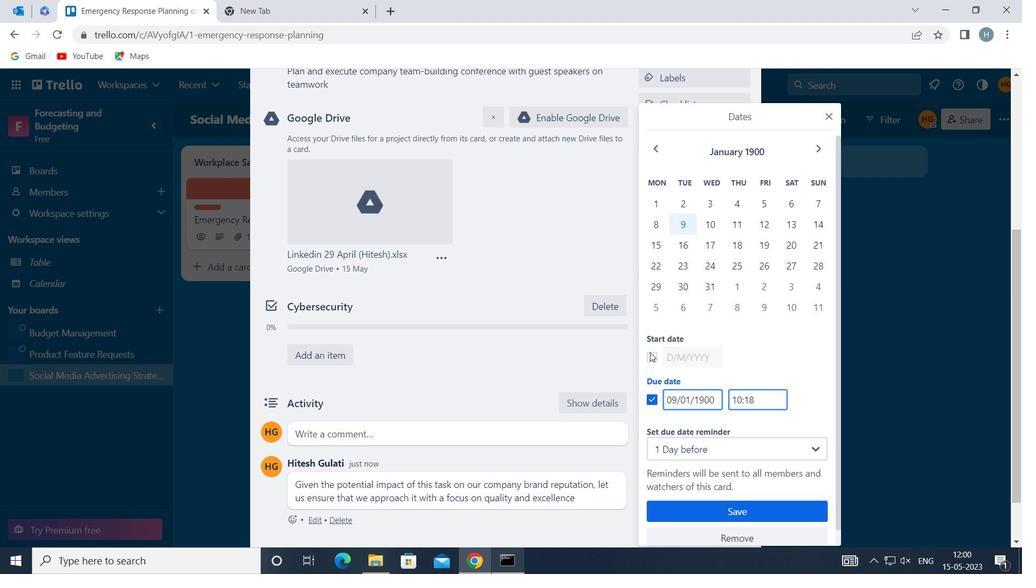 
Action: Mouse pressed left at (647, 359)
Screenshot: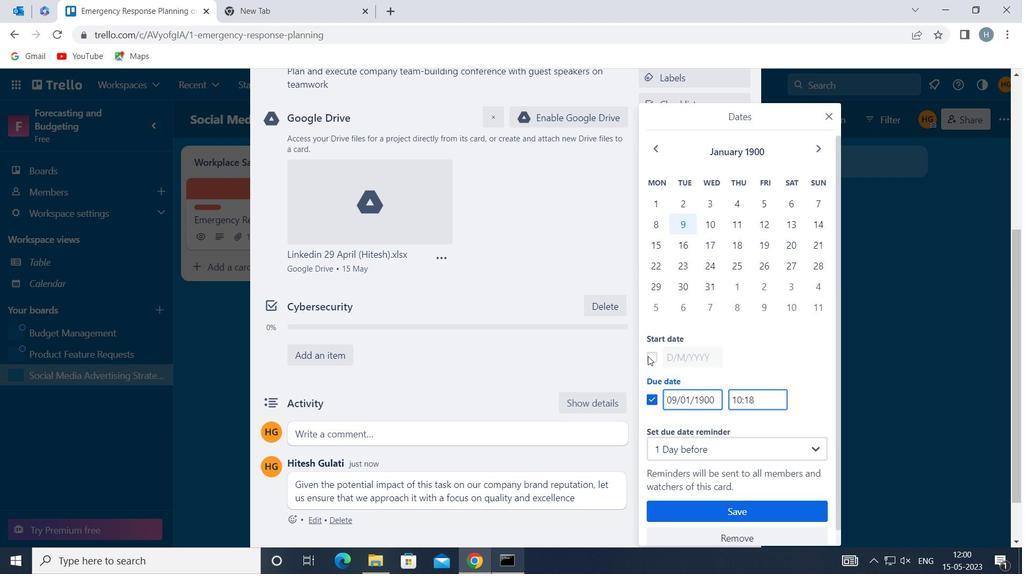 
Action: Mouse moved to (669, 351)
Screenshot: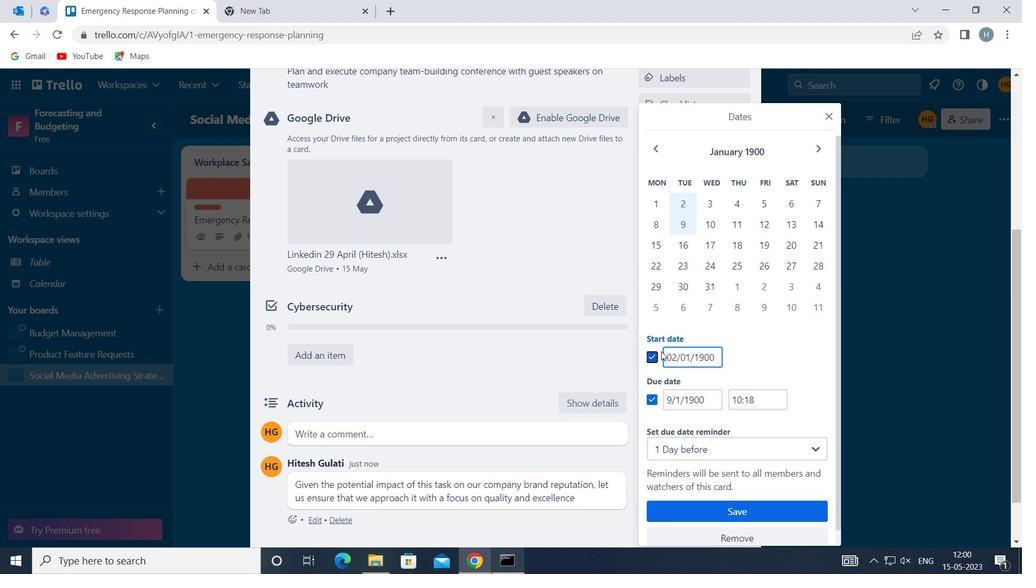 
Action: Mouse pressed left at (669, 351)
Screenshot: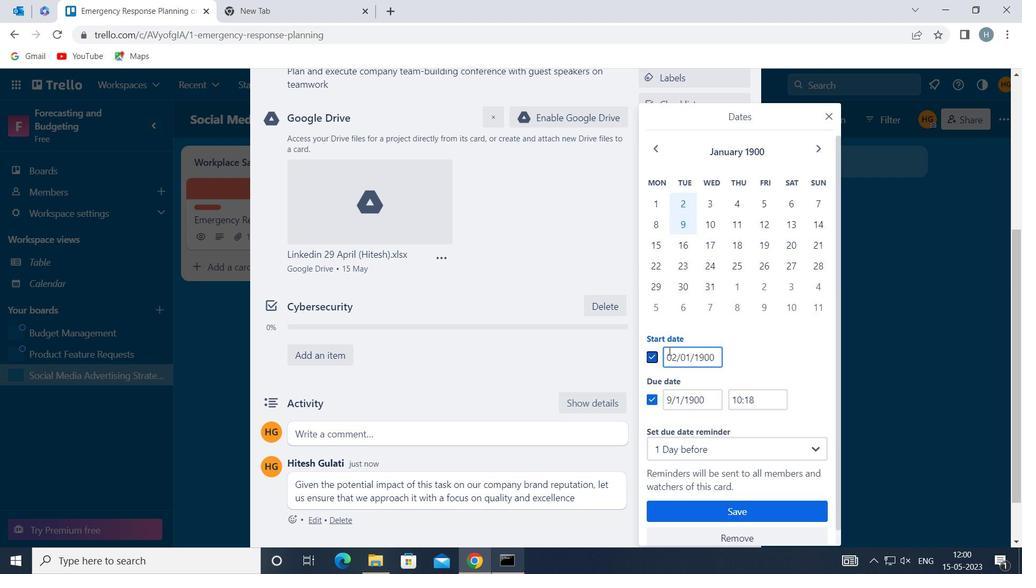 
Action: Mouse moved to (669, 351)
Screenshot: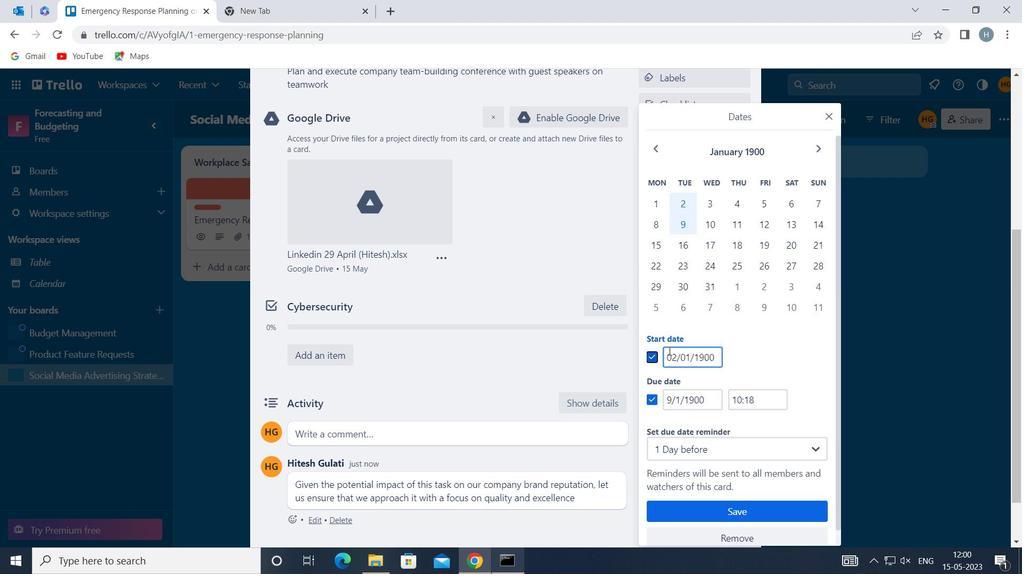 
Action: Key pressed <Key.right><Key.backspace>3
Screenshot: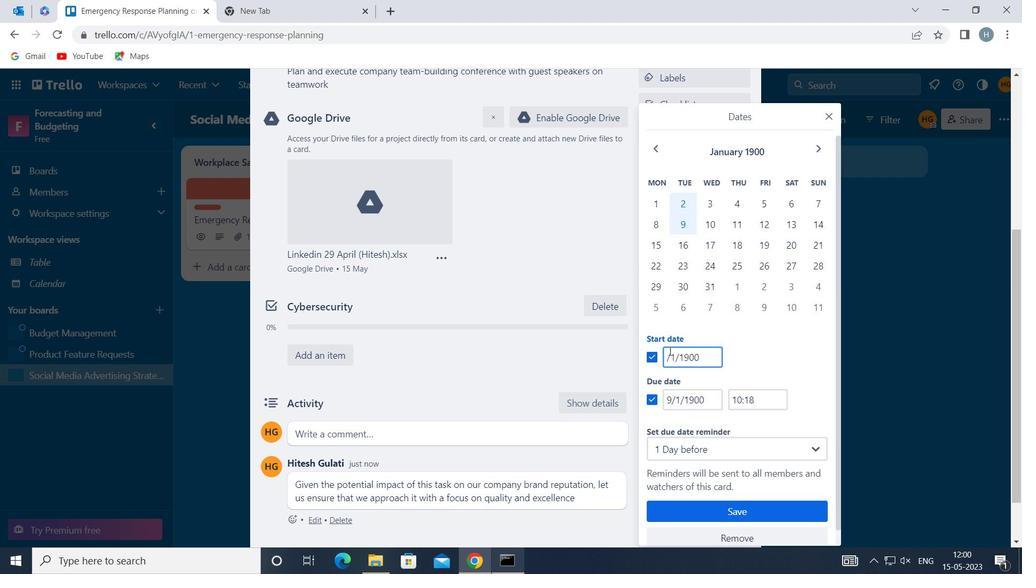 
Action: Mouse moved to (667, 397)
Screenshot: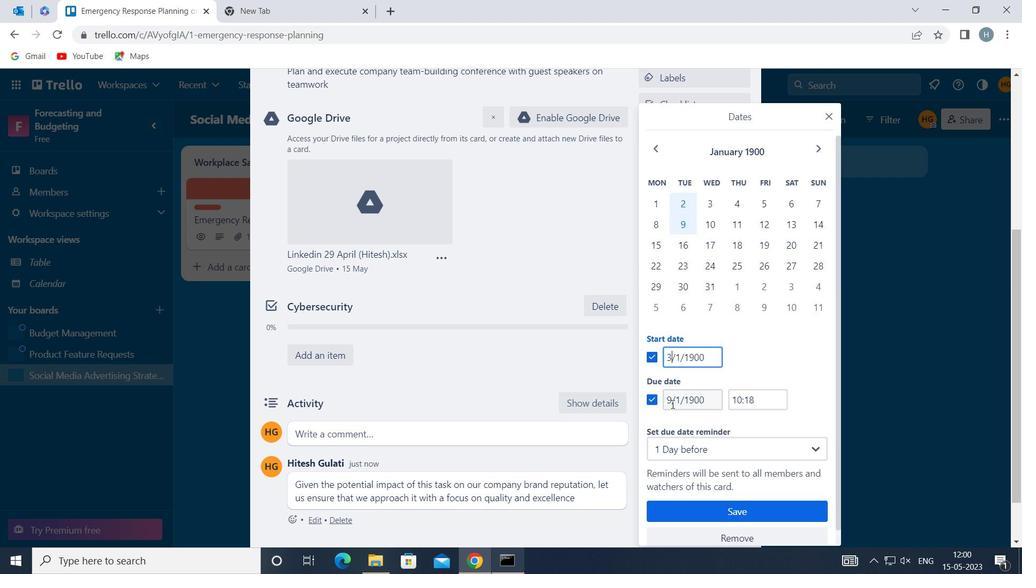 
Action: Mouse pressed left at (667, 397)
Screenshot: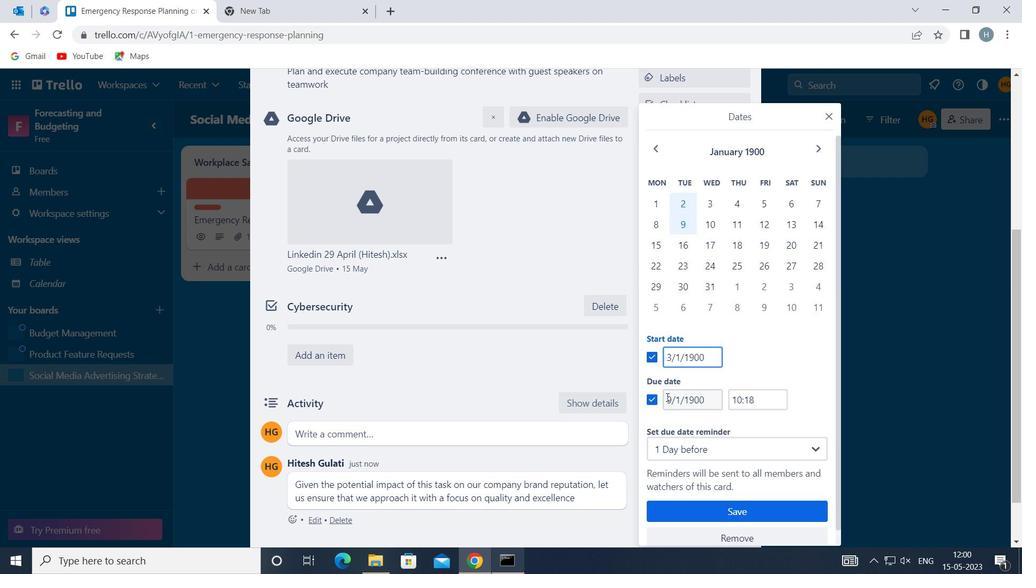
Action: Mouse moved to (665, 395)
Screenshot: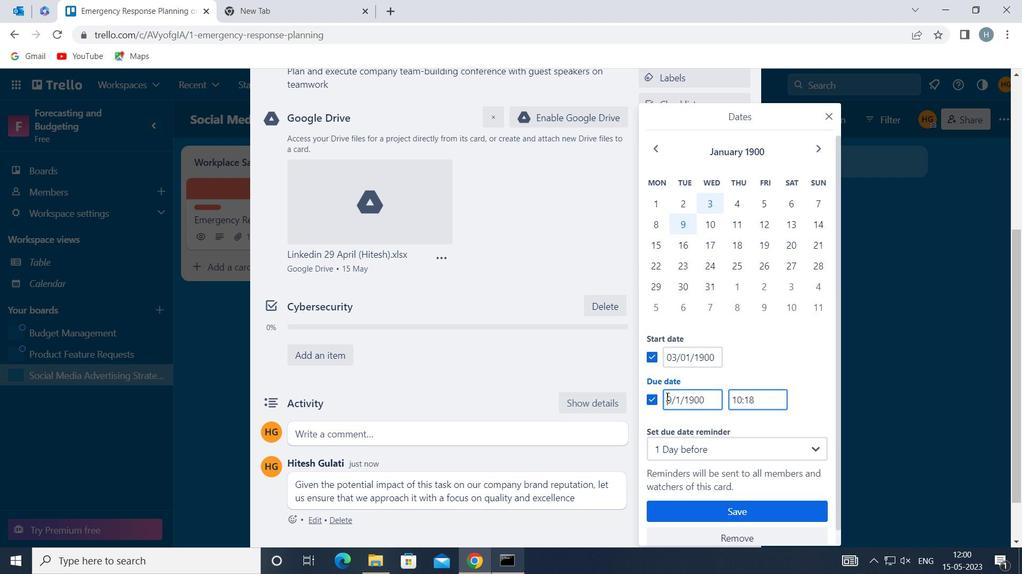 
Action: Key pressed <Key.right><Key.backspace>10
Screenshot: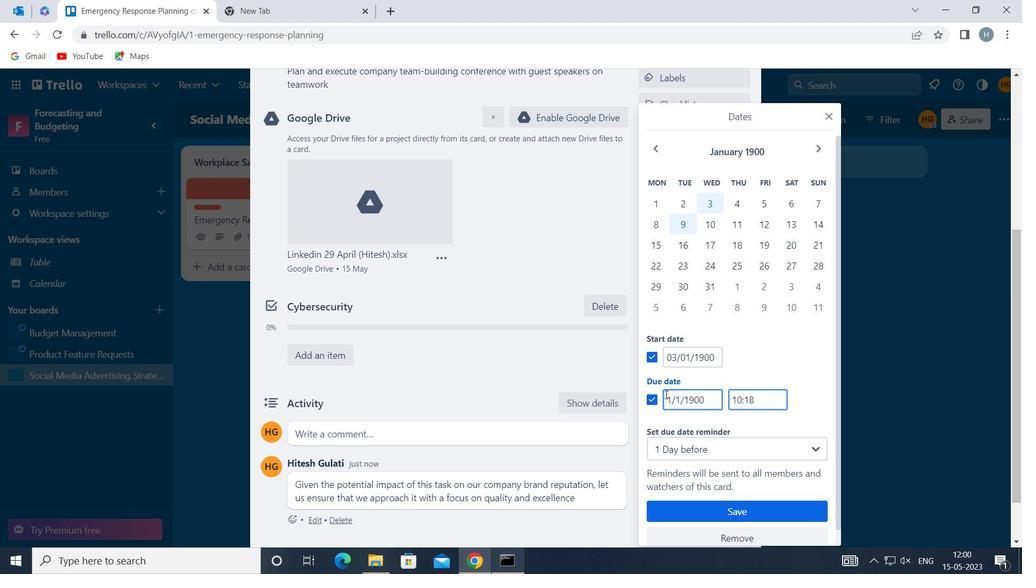 
Action: Mouse moved to (719, 506)
Screenshot: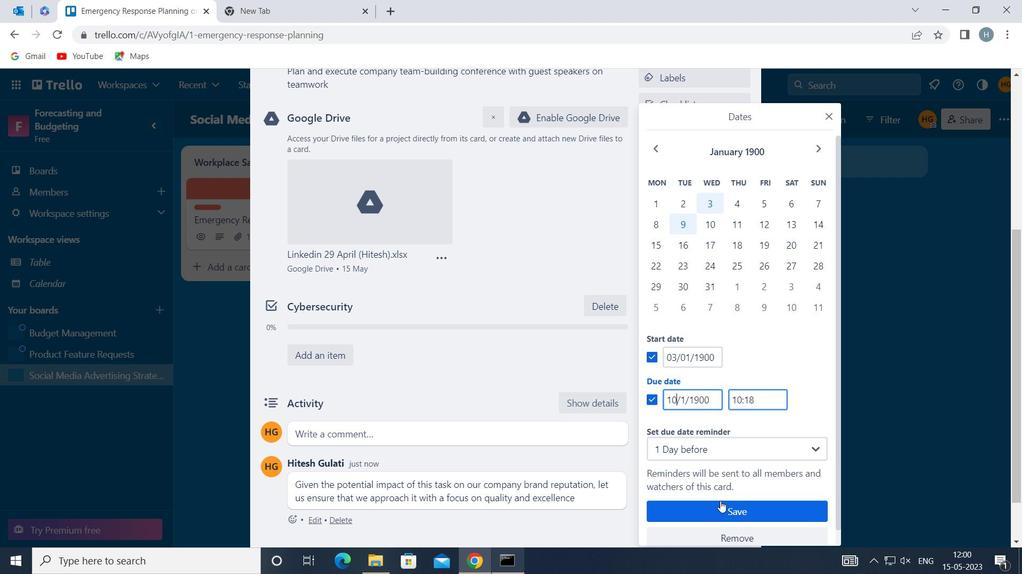
Action: Mouse pressed left at (719, 506)
Screenshot: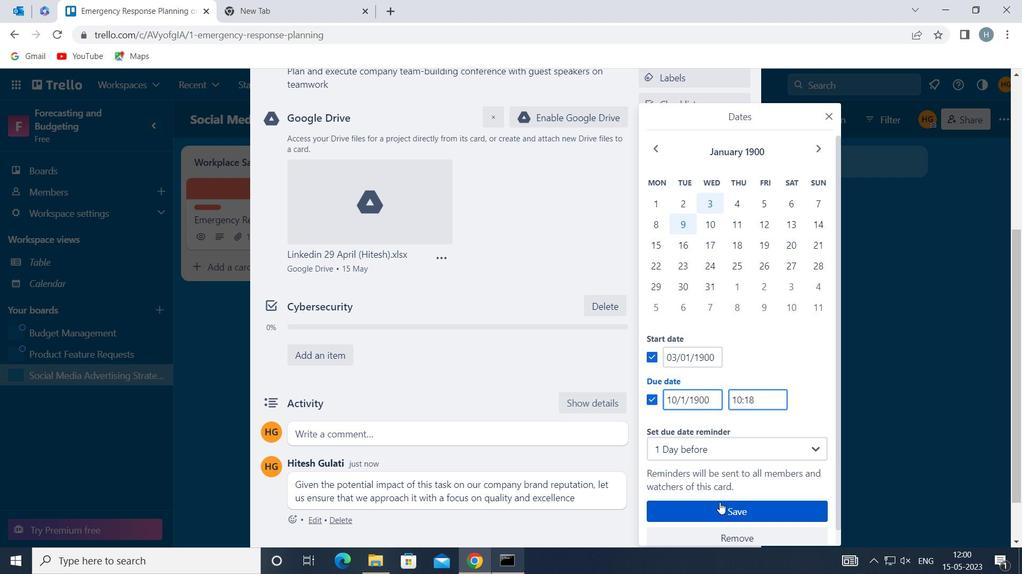 
Action: Mouse moved to (559, 290)
Screenshot: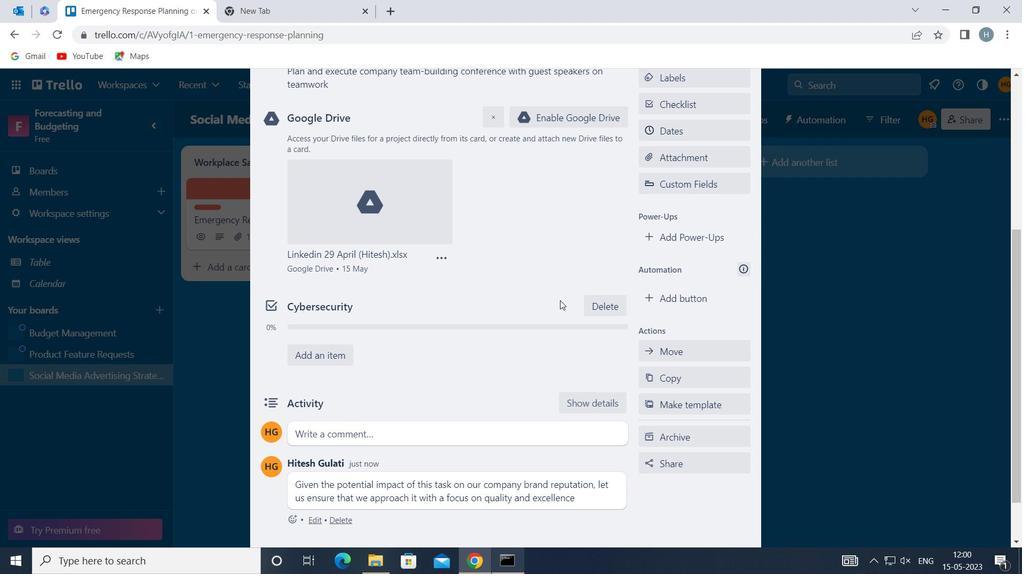 
